 Task: Find a hotel in Tantou, China, for 6 guests from 7th to 15th July, with a price range of ₹15,000 to ₹20,000, including a washing machine and self check-in, and host language in Chinese (Simplified).
Action: Mouse moved to (402, 91)
Screenshot: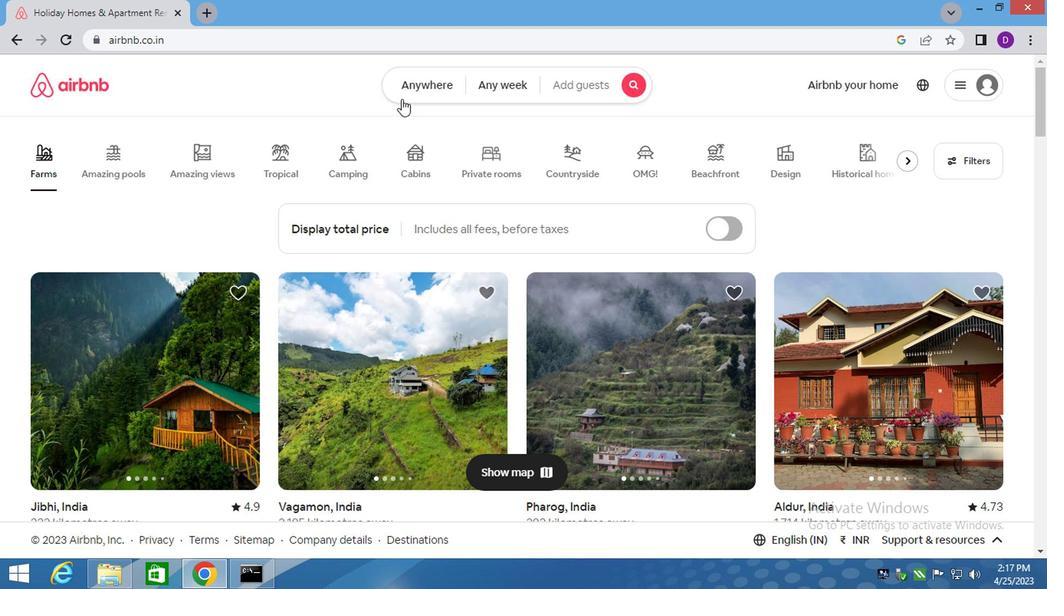 
Action: Mouse pressed left at (402, 91)
Screenshot: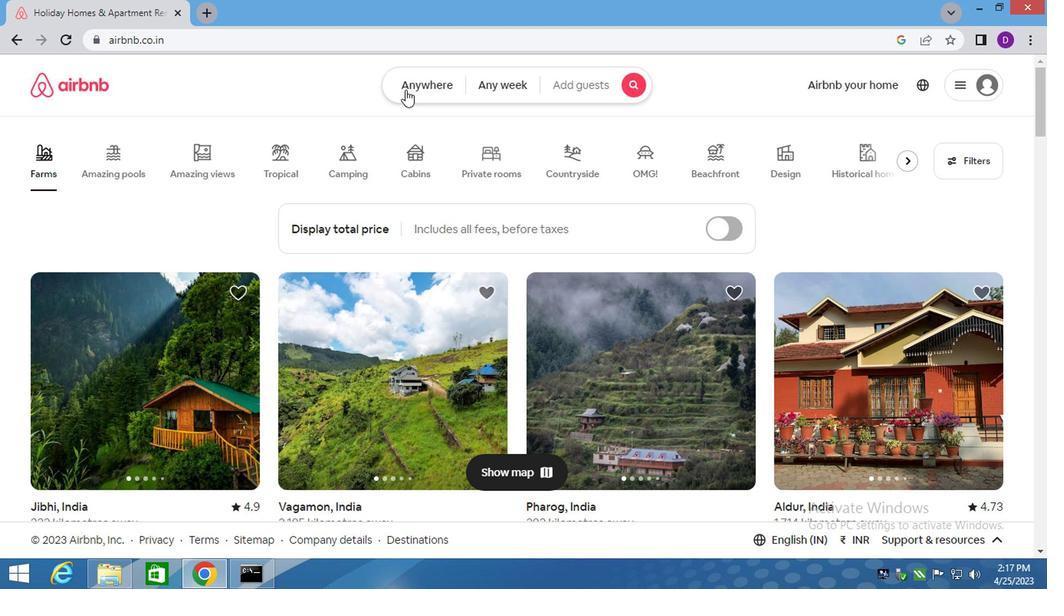 
Action: Mouse moved to (254, 150)
Screenshot: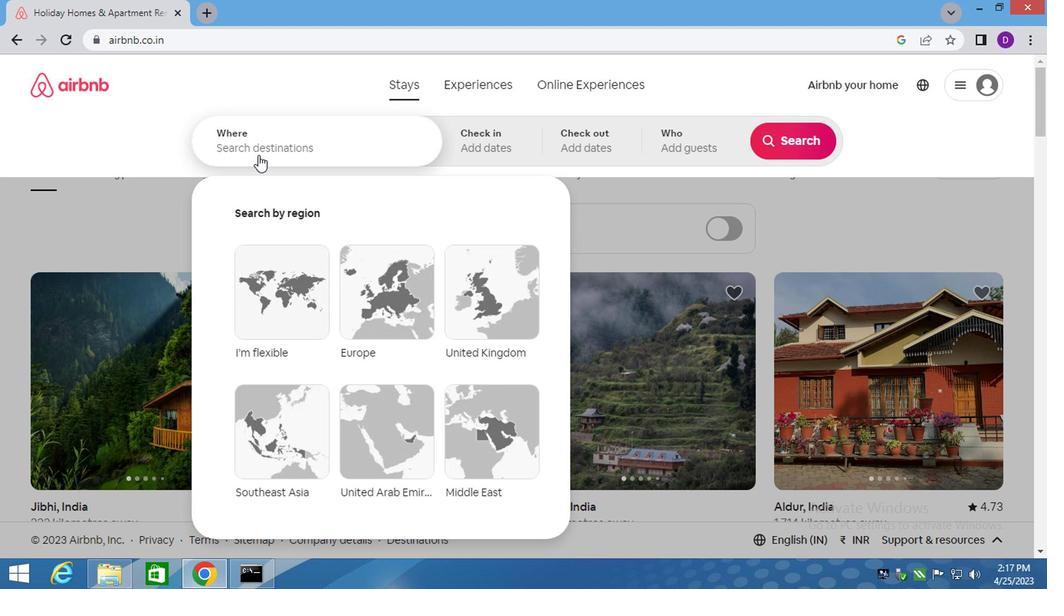 
Action: Mouse pressed left at (254, 150)
Screenshot: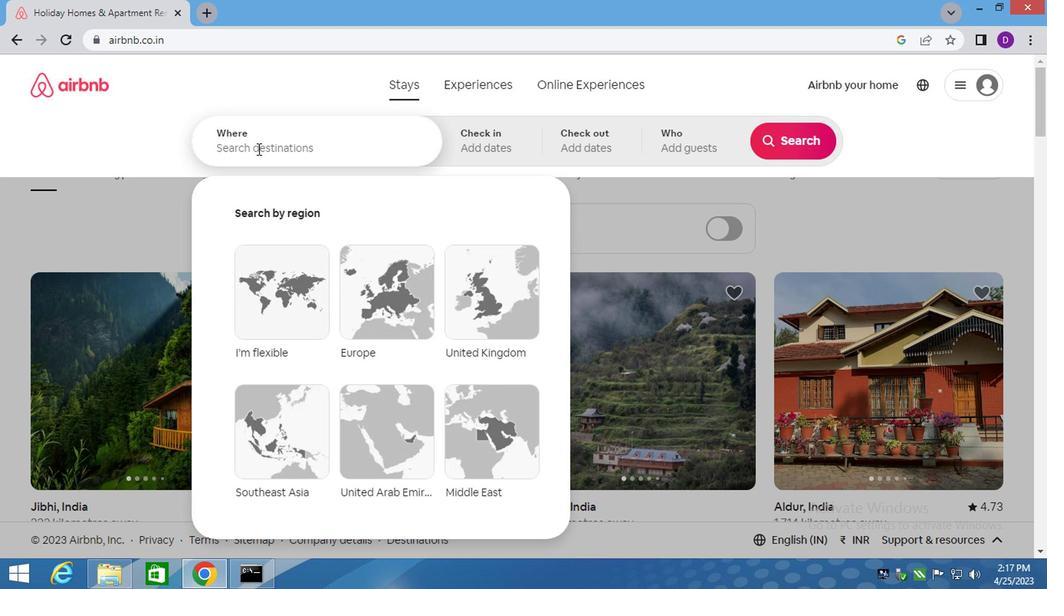 
Action: Key pressed <Key.shift>TANTOU,<Key.space><Key.shift><Key.shift><Key.shift>CHINA<Key.enter>
Screenshot: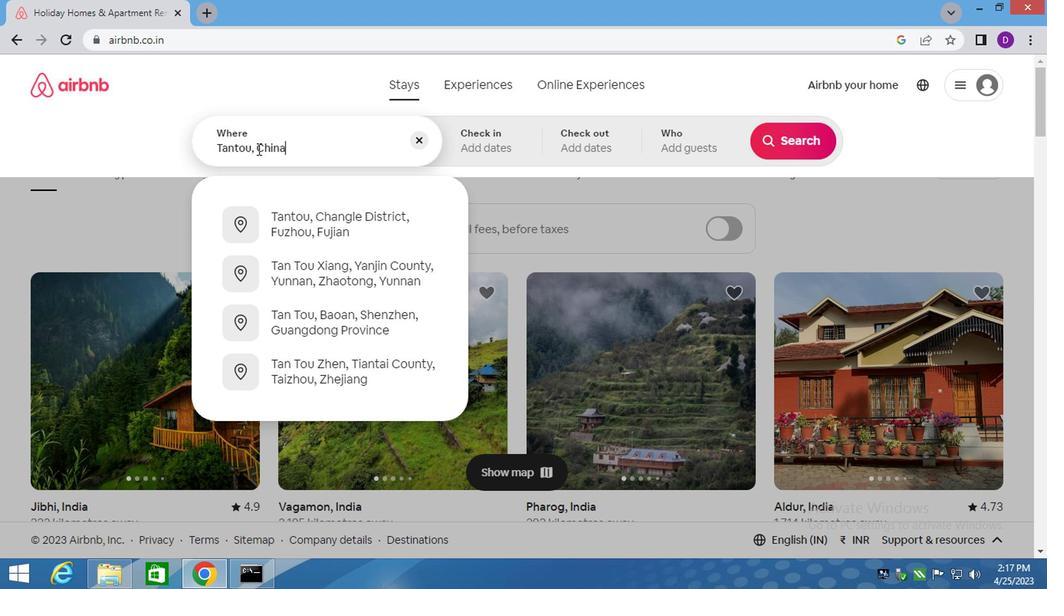 
Action: Mouse moved to (774, 265)
Screenshot: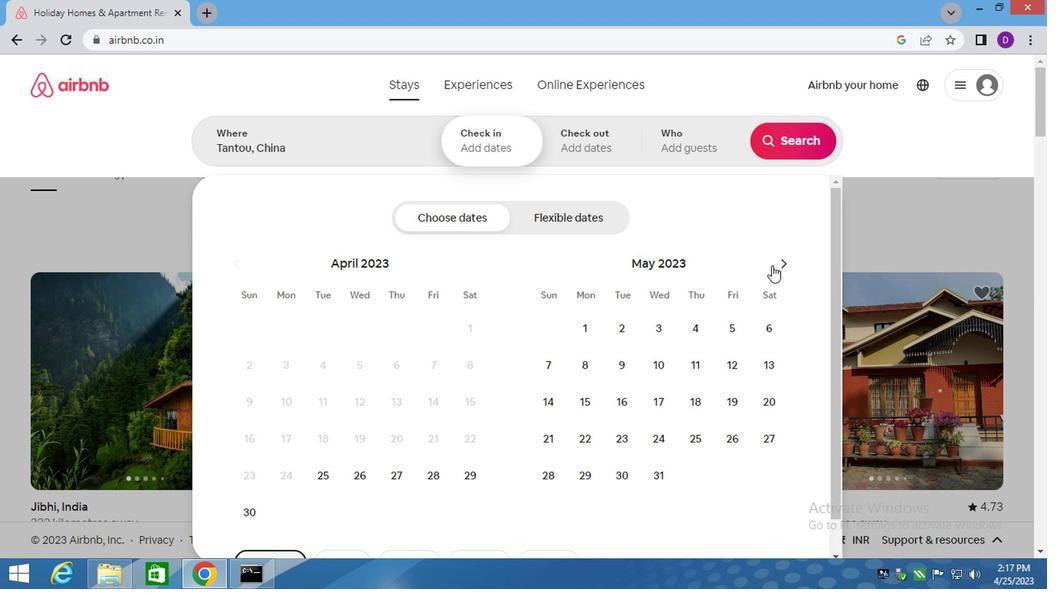 
Action: Mouse pressed left at (774, 265)
Screenshot: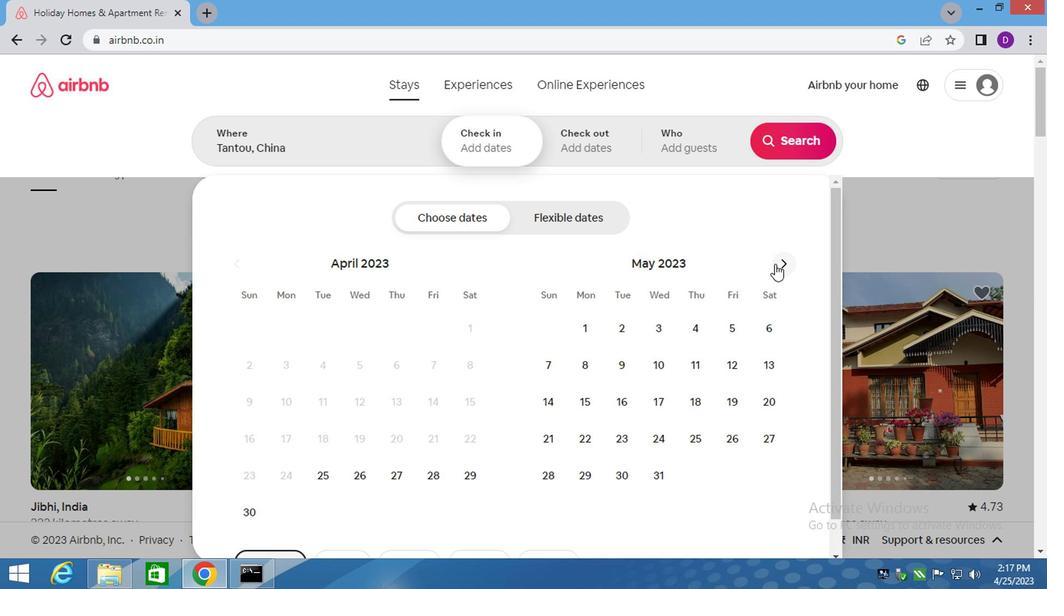 
Action: Mouse pressed left at (774, 265)
Screenshot: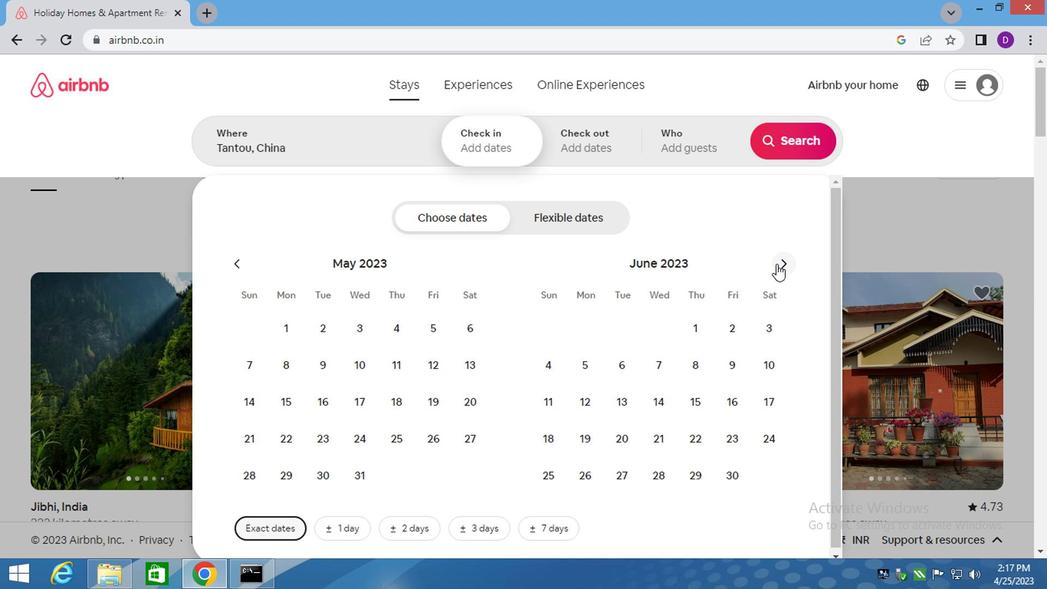 
Action: Mouse moved to (723, 364)
Screenshot: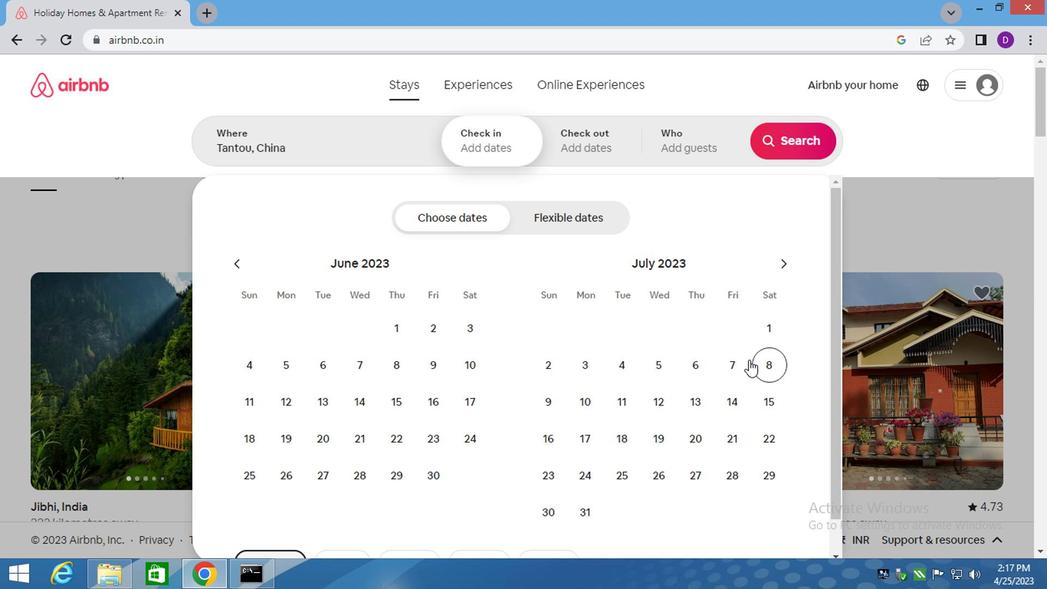 
Action: Mouse pressed left at (723, 364)
Screenshot: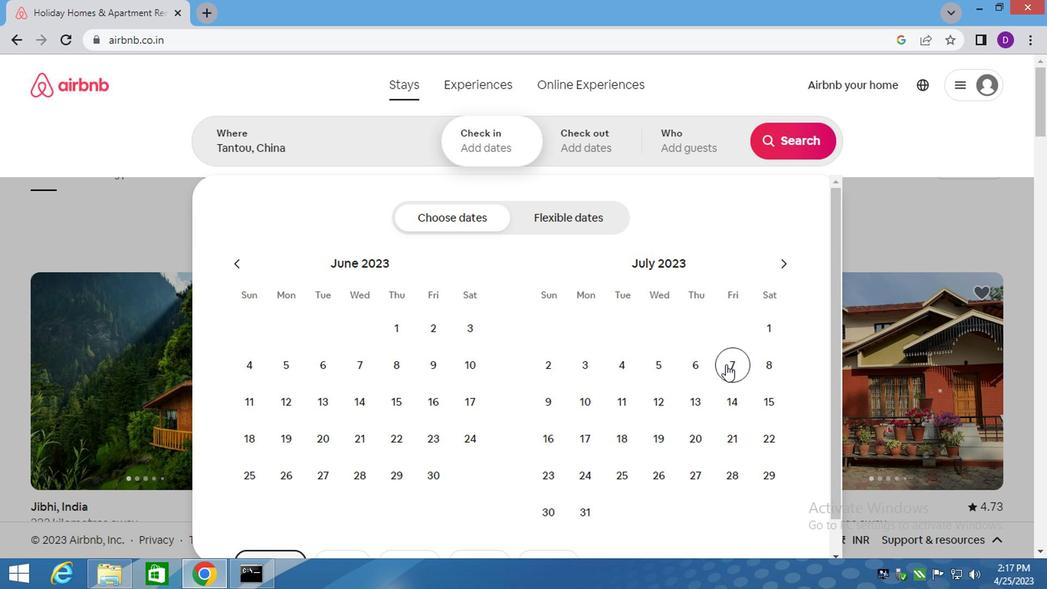 
Action: Mouse moved to (767, 402)
Screenshot: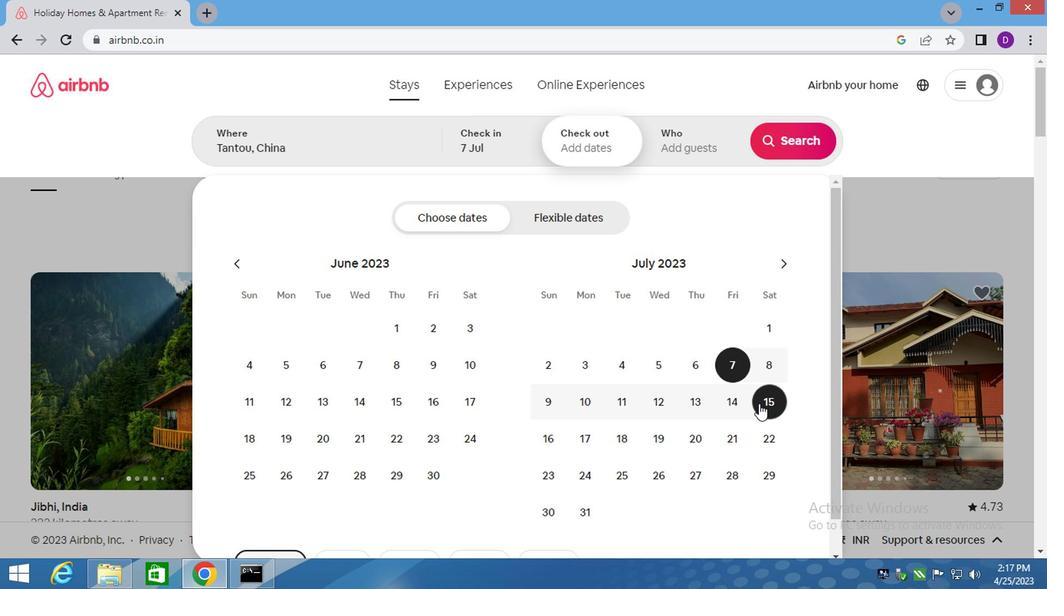 
Action: Mouse pressed left at (767, 402)
Screenshot: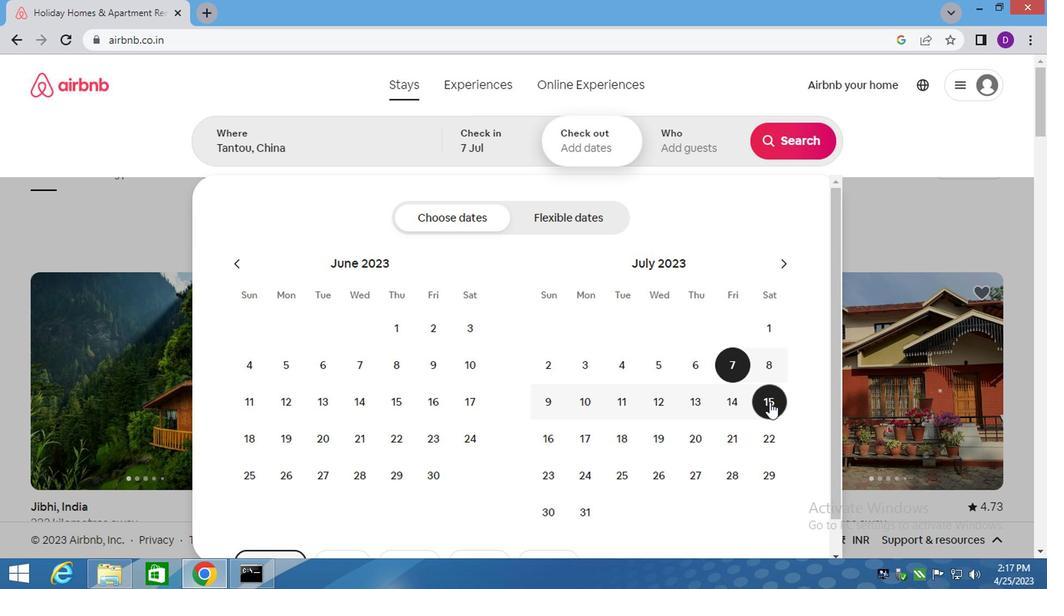 
Action: Mouse moved to (668, 141)
Screenshot: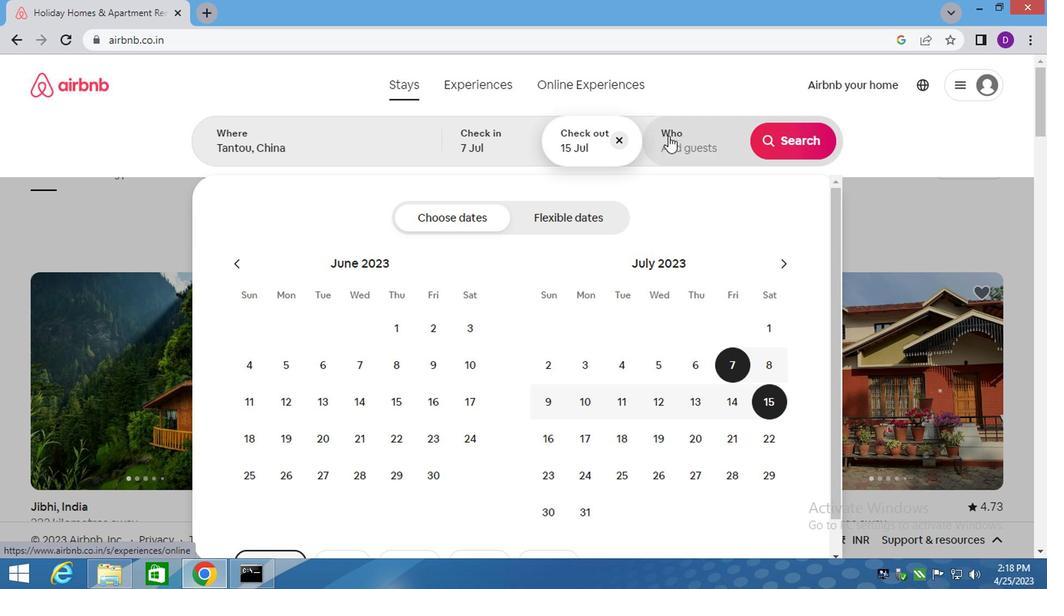 
Action: Mouse pressed left at (668, 141)
Screenshot: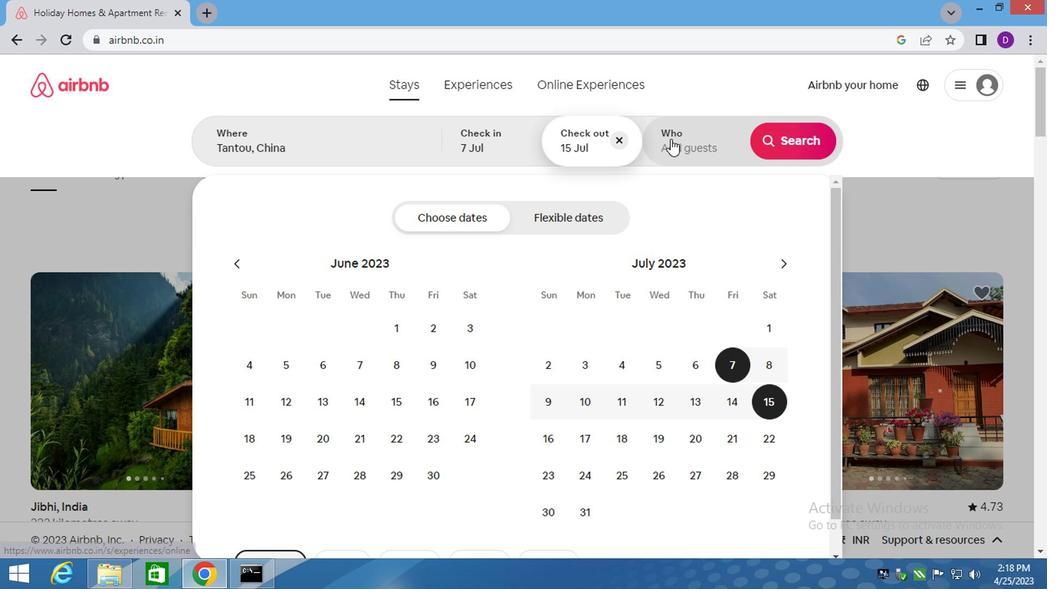 
Action: Mouse moved to (797, 224)
Screenshot: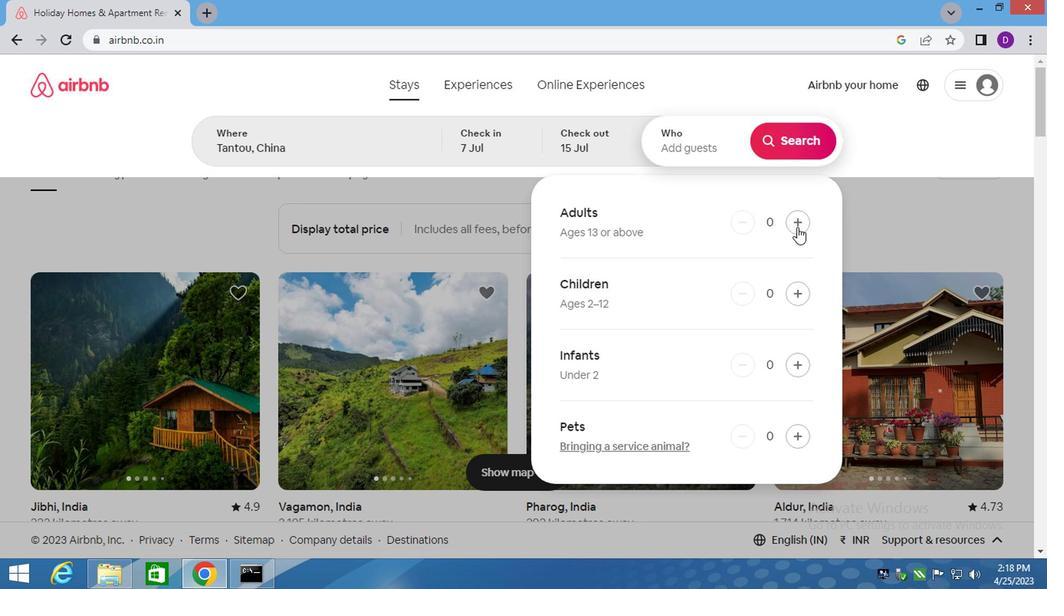 
Action: Mouse pressed left at (797, 224)
Screenshot: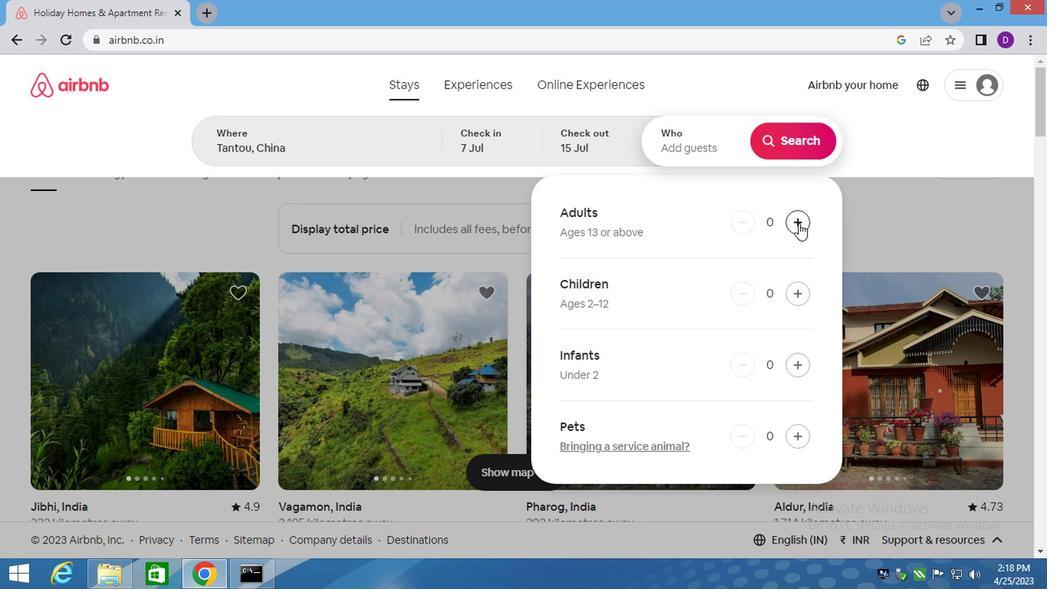 
Action: Mouse pressed left at (797, 224)
Screenshot: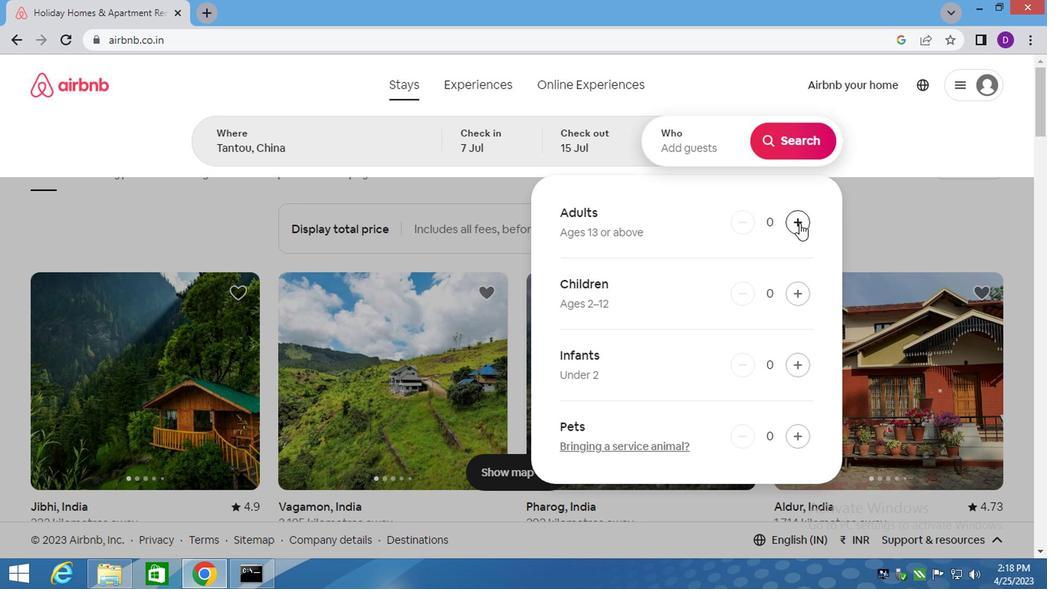 
Action: Mouse pressed left at (797, 224)
Screenshot: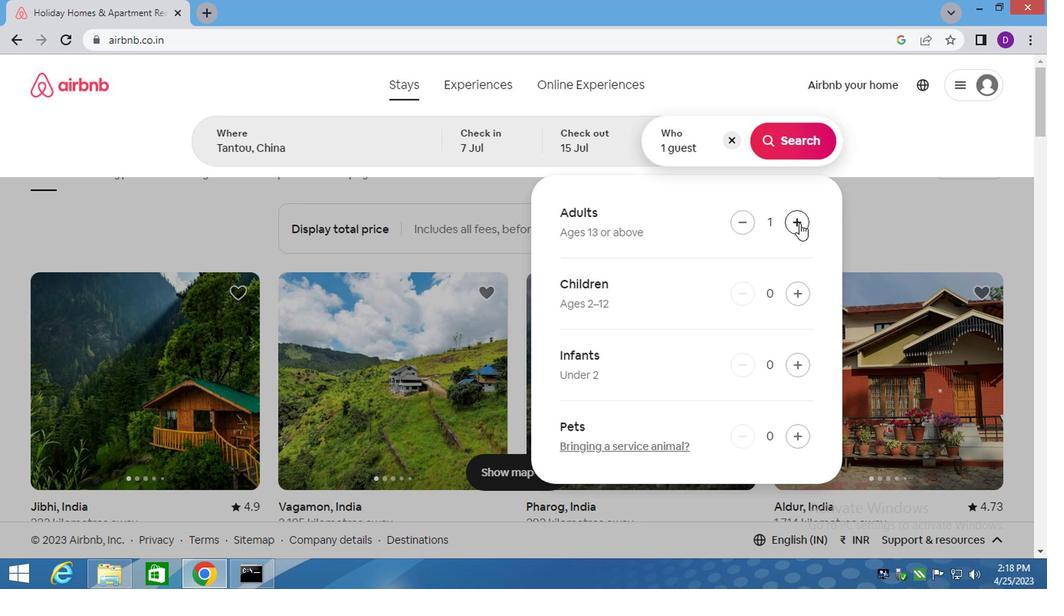 
Action: Mouse pressed left at (797, 224)
Screenshot: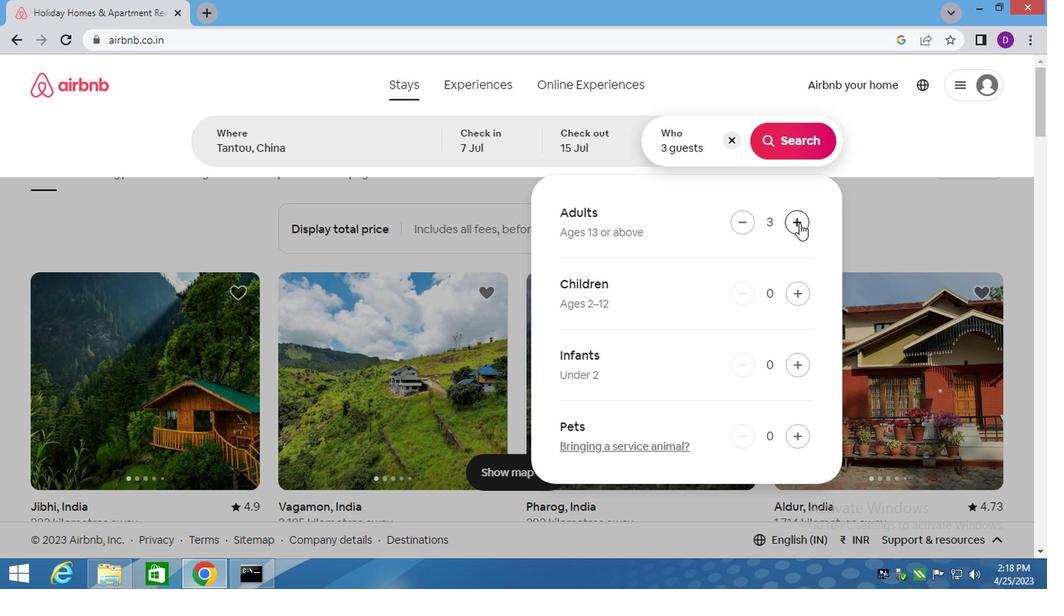 
Action: Mouse pressed left at (797, 224)
Screenshot: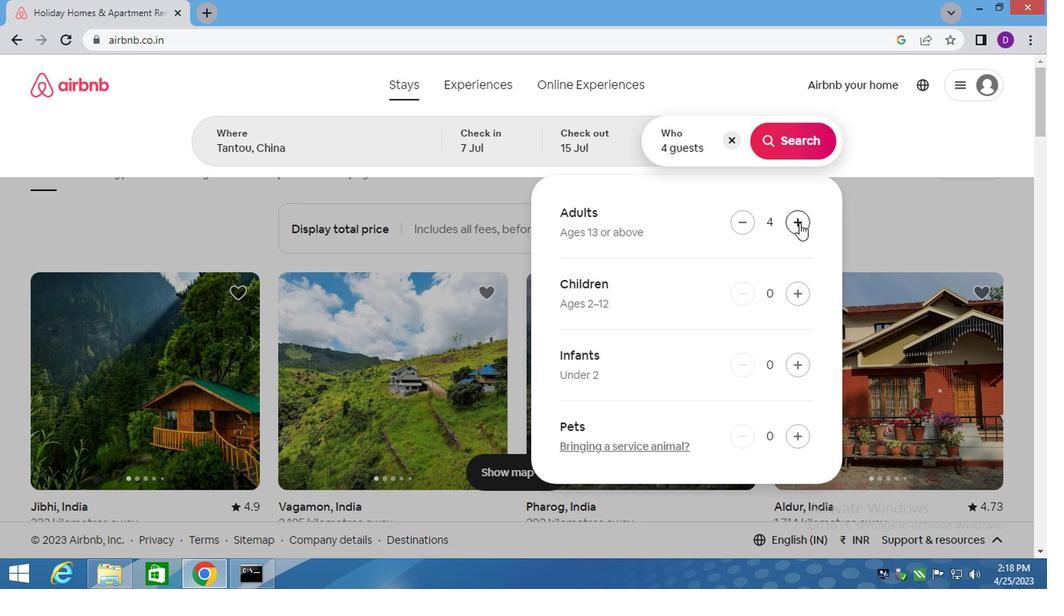 
Action: Mouse pressed left at (797, 224)
Screenshot: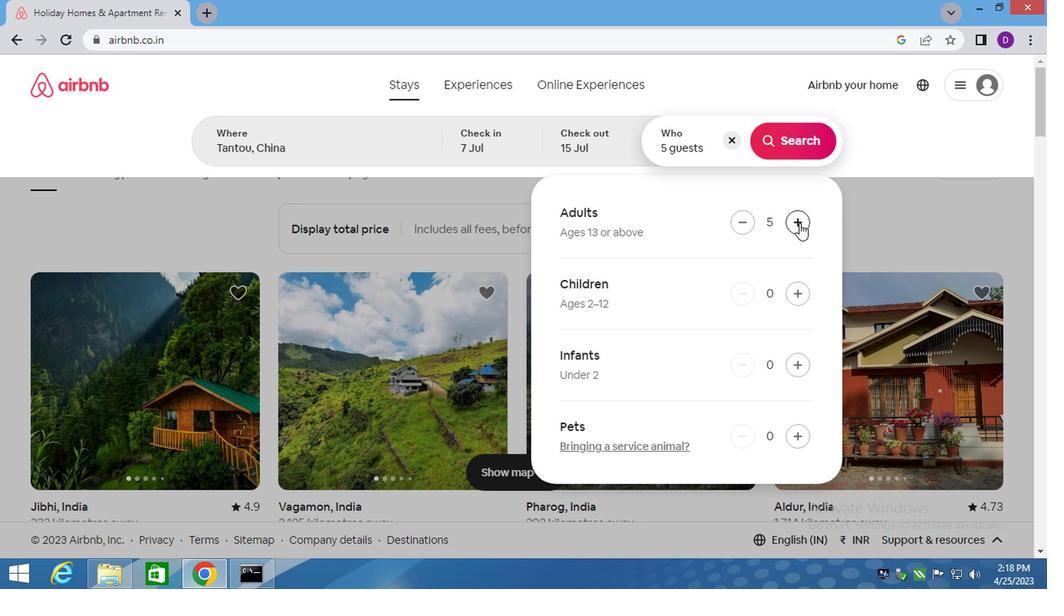 
Action: Mouse moved to (798, 127)
Screenshot: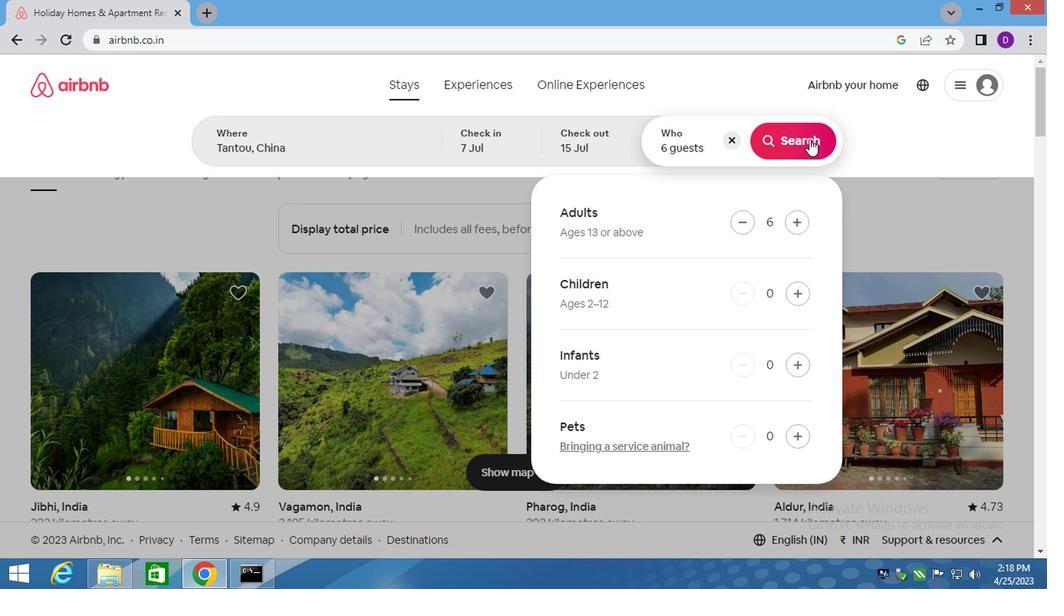
Action: Mouse pressed left at (798, 127)
Screenshot: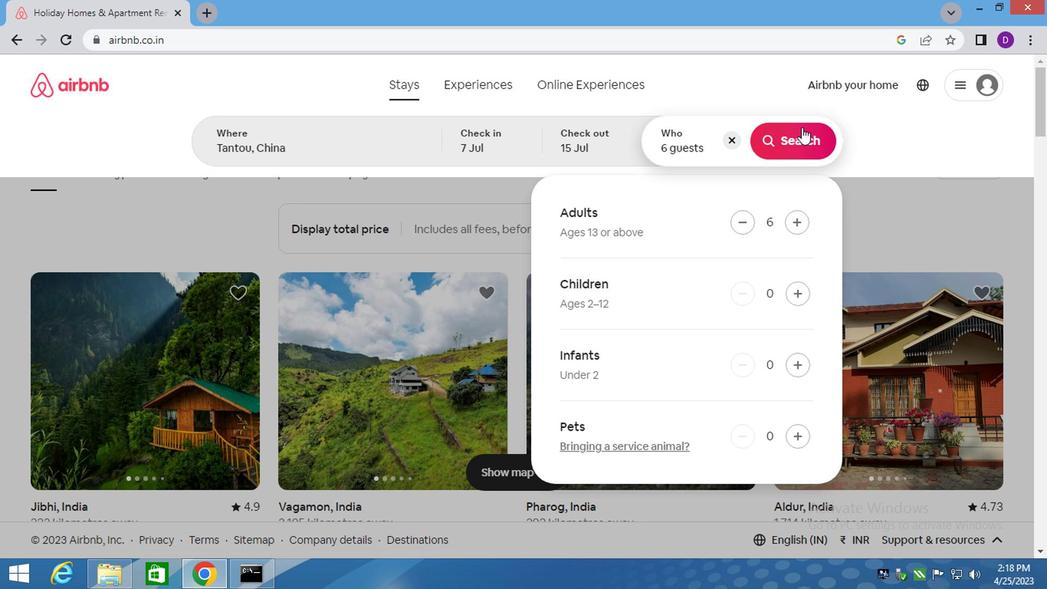 
Action: Mouse moved to (320, 337)
Screenshot: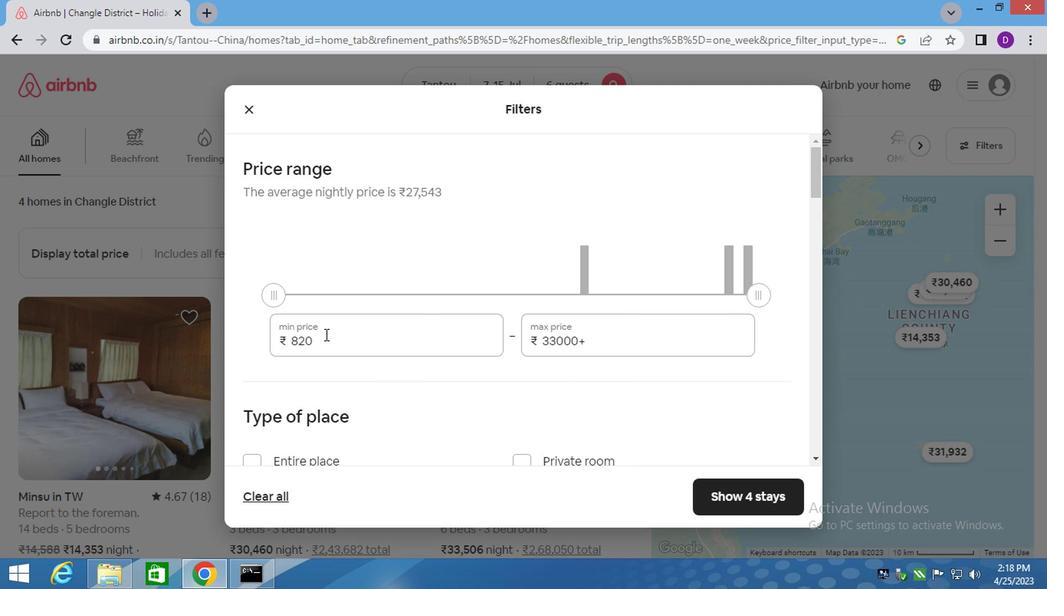 
Action: Mouse pressed left at (320, 337)
Screenshot: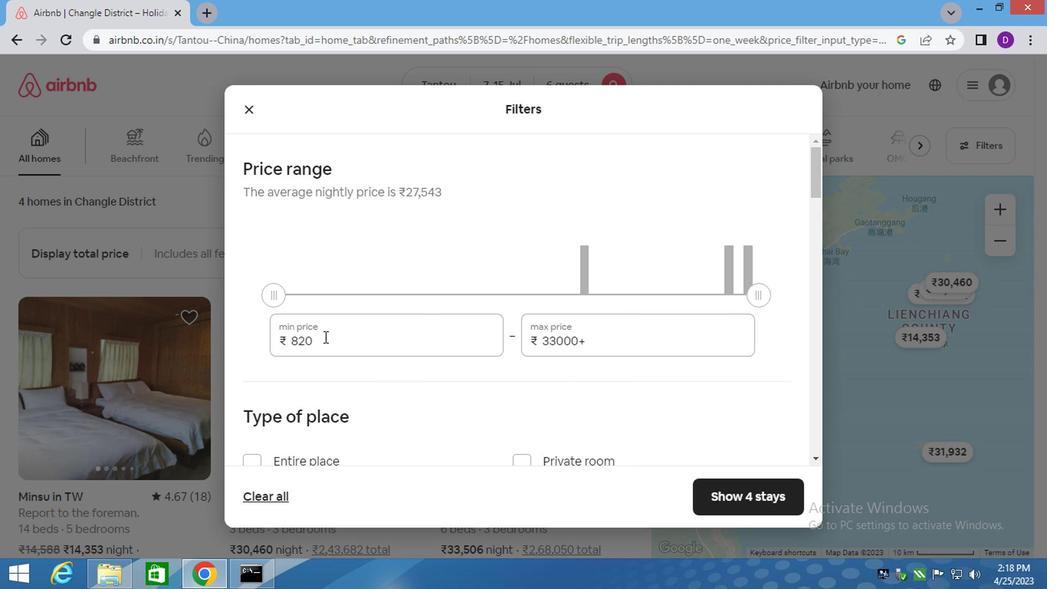 
Action: Mouse pressed left at (320, 337)
Screenshot: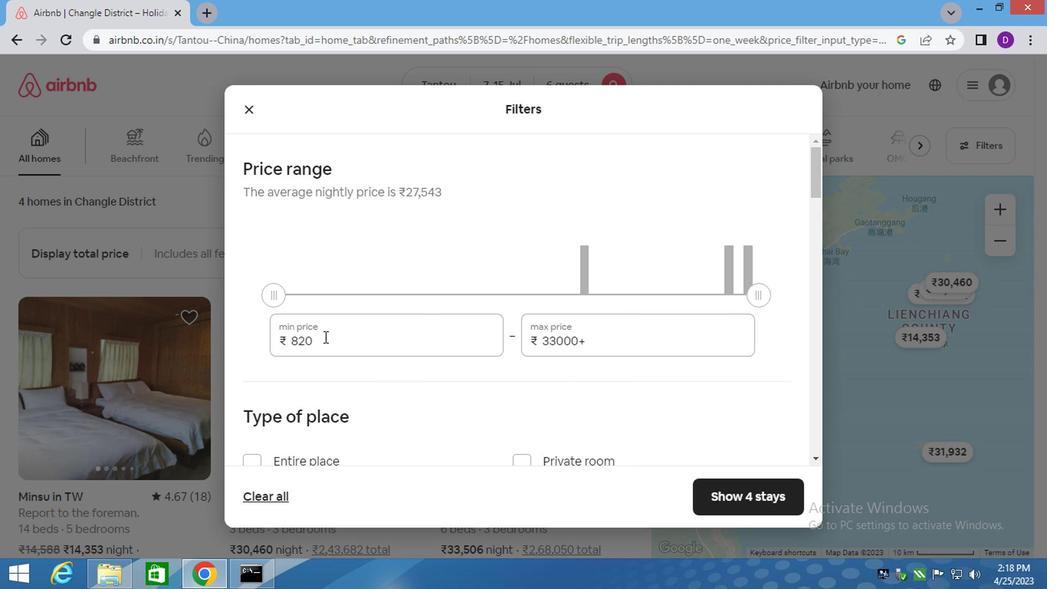 
Action: Key pressed 15000<Key.tab>20000
Screenshot: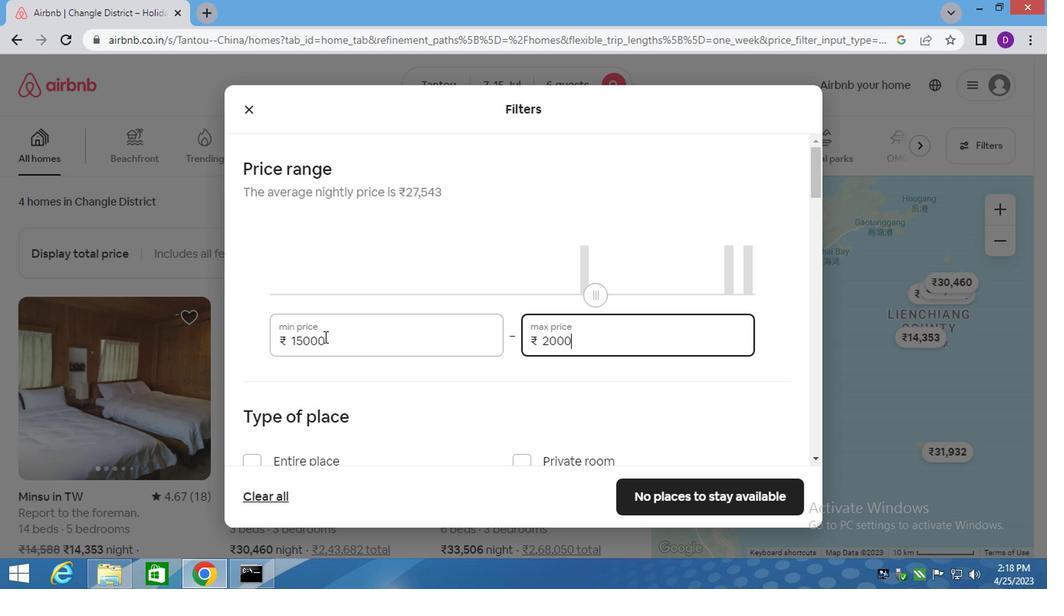 
Action: Mouse moved to (178, 421)
Screenshot: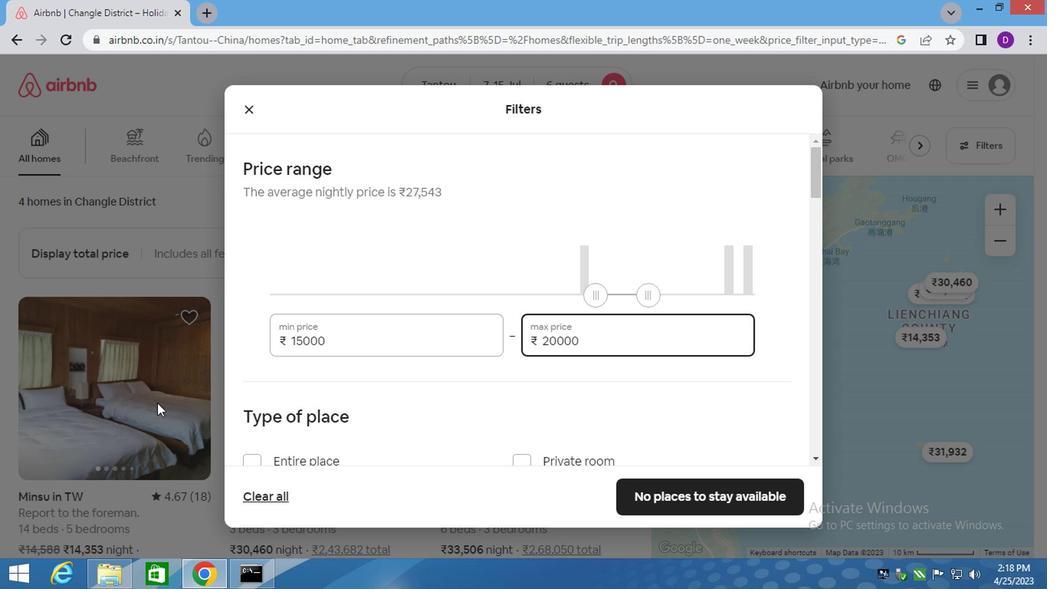 
Action: Mouse scrolled (178, 420) with delta (0, 0)
Screenshot: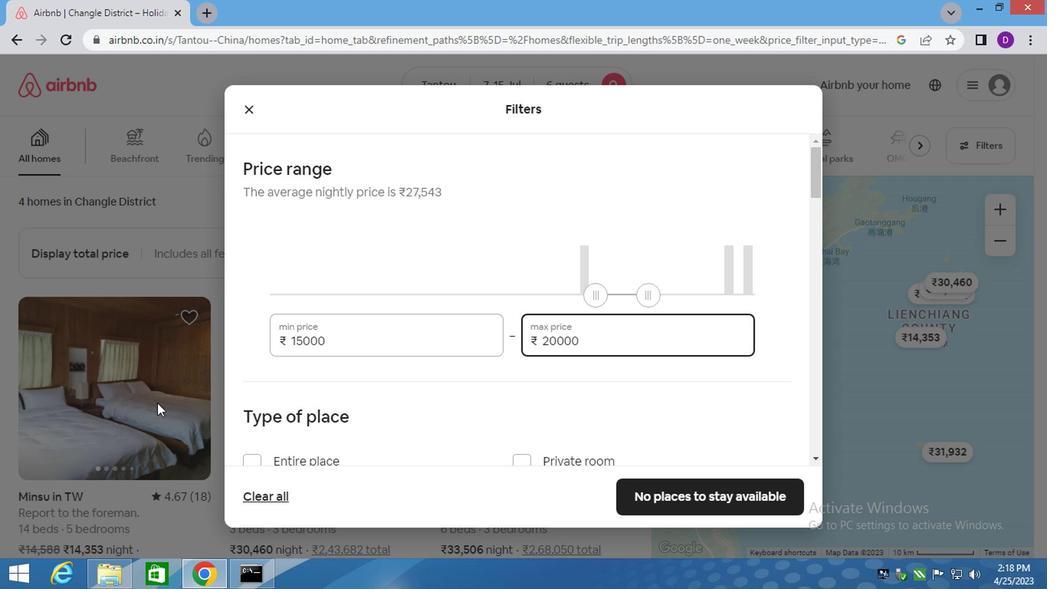 
Action: Mouse moved to (272, 394)
Screenshot: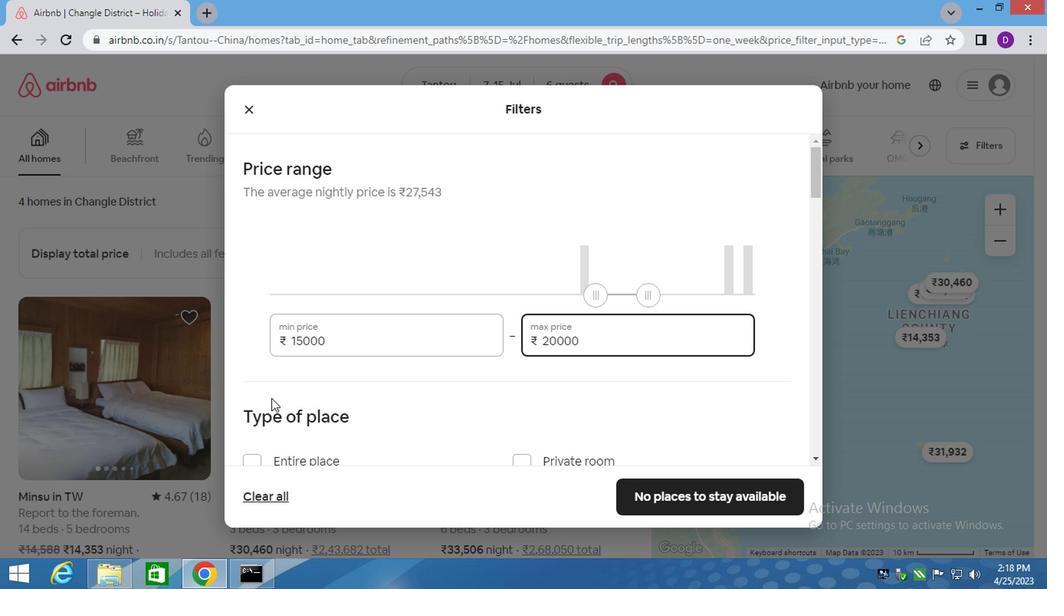 
Action: Mouse scrolled (272, 394) with delta (0, 0)
Screenshot: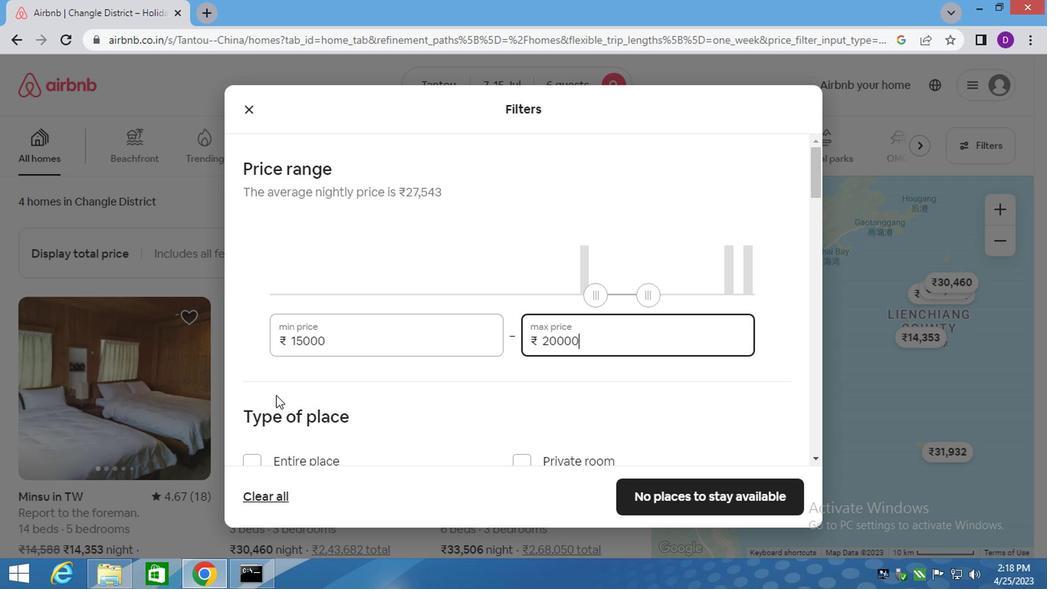 
Action: Mouse moved to (272, 396)
Screenshot: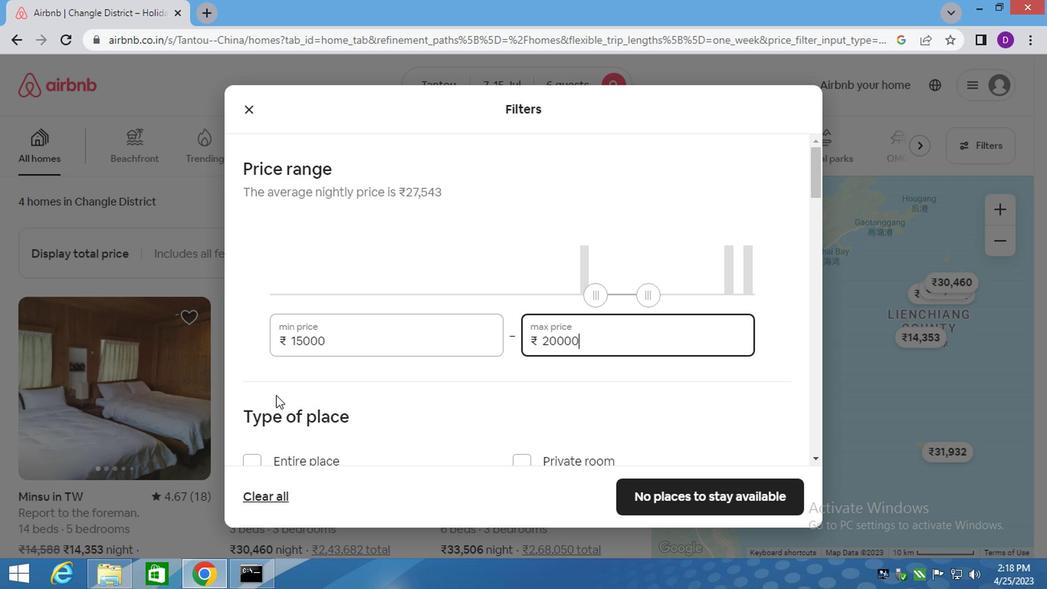 
Action: Mouse scrolled (272, 394) with delta (0, -1)
Screenshot: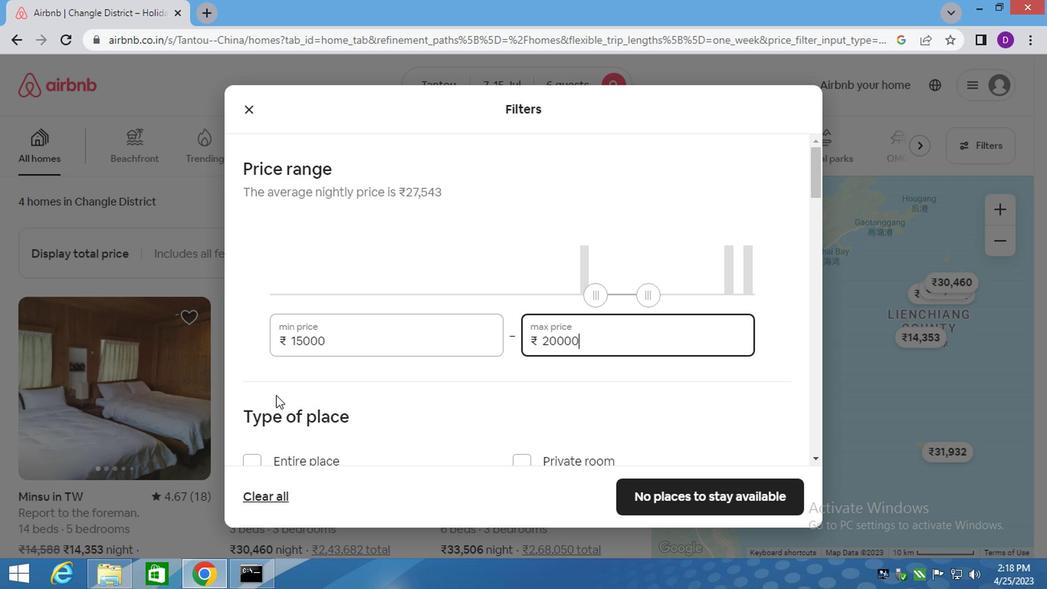 
Action: Mouse scrolled (272, 394) with delta (0, -1)
Screenshot: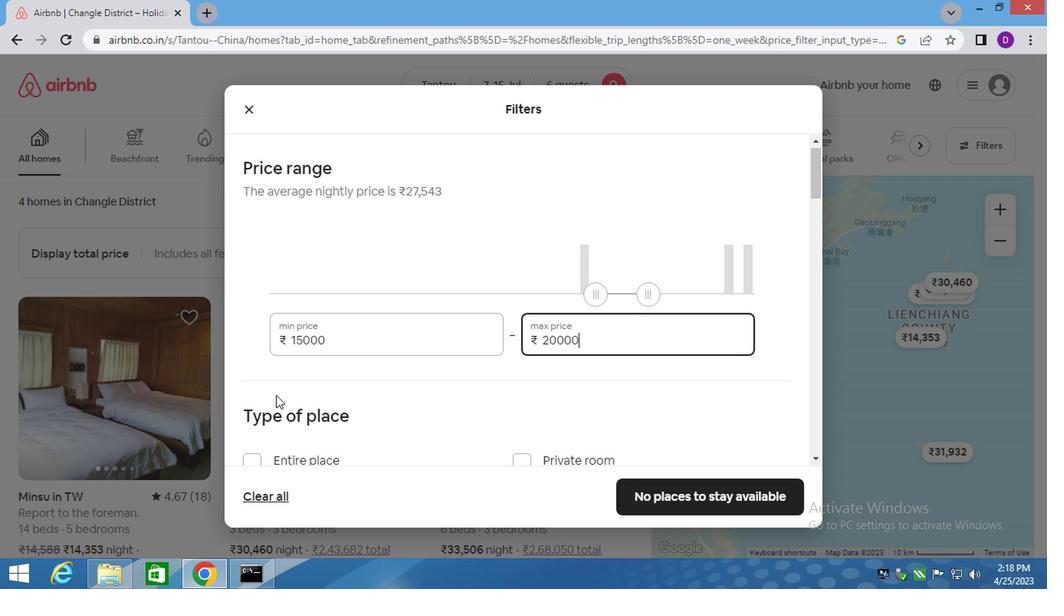 
Action: Mouse moved to (250, 235)
Screenshot: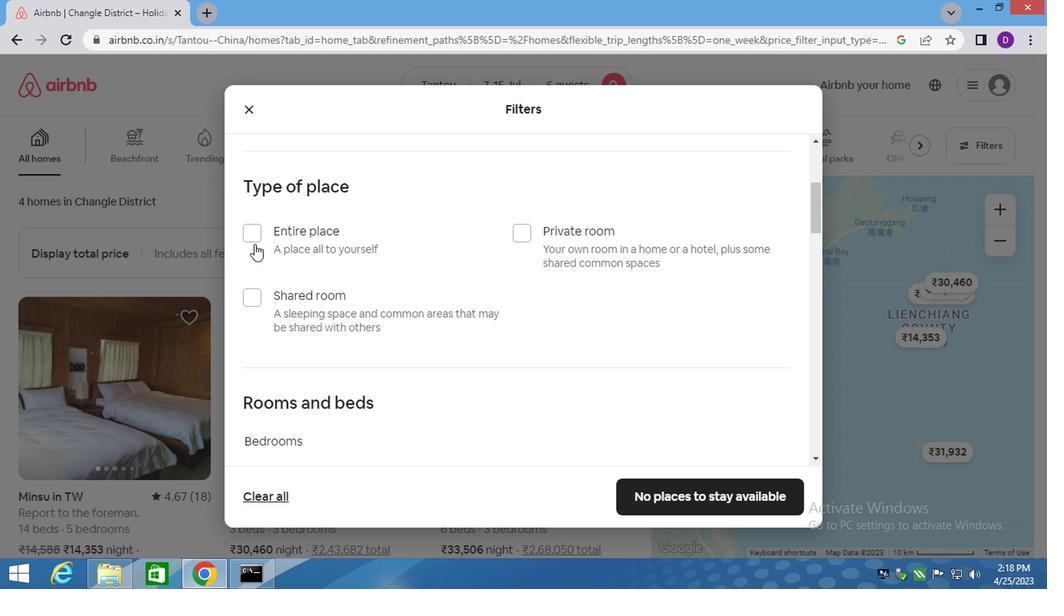 
Action: Mouse pressed left at (250, 235)
Screenshot: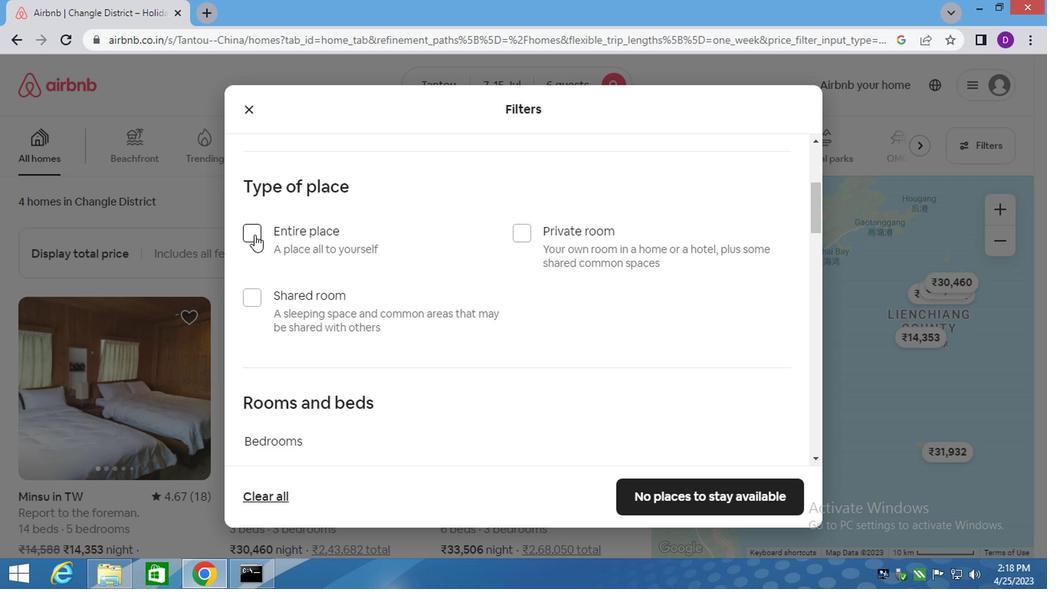 
Action: Mouse moved to (362, 285)
Screenshot: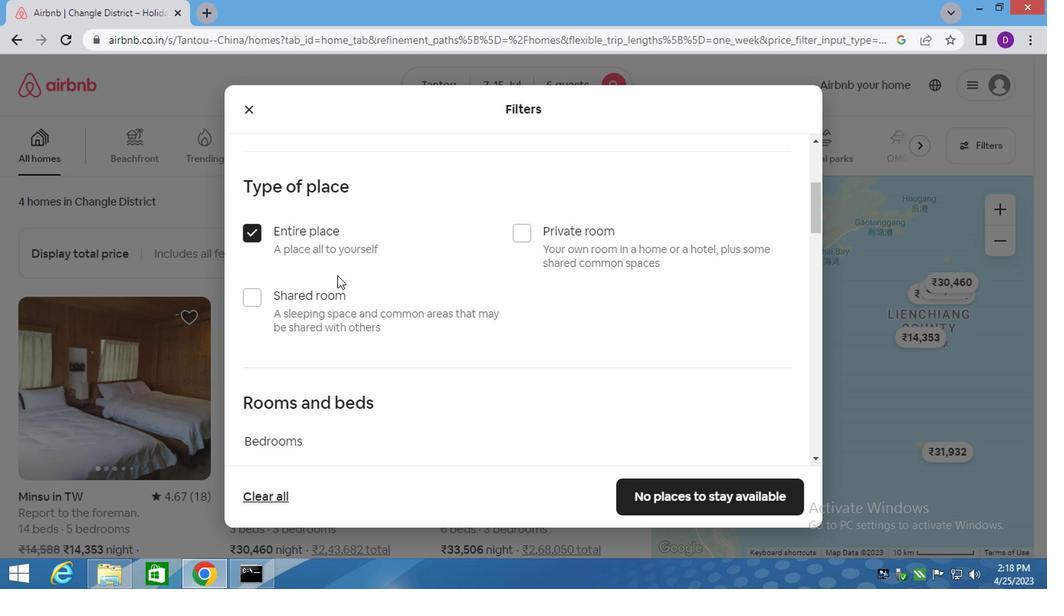 
Action: Mouse scrolled (362, 284) with delta (0, 0)
Screenshot: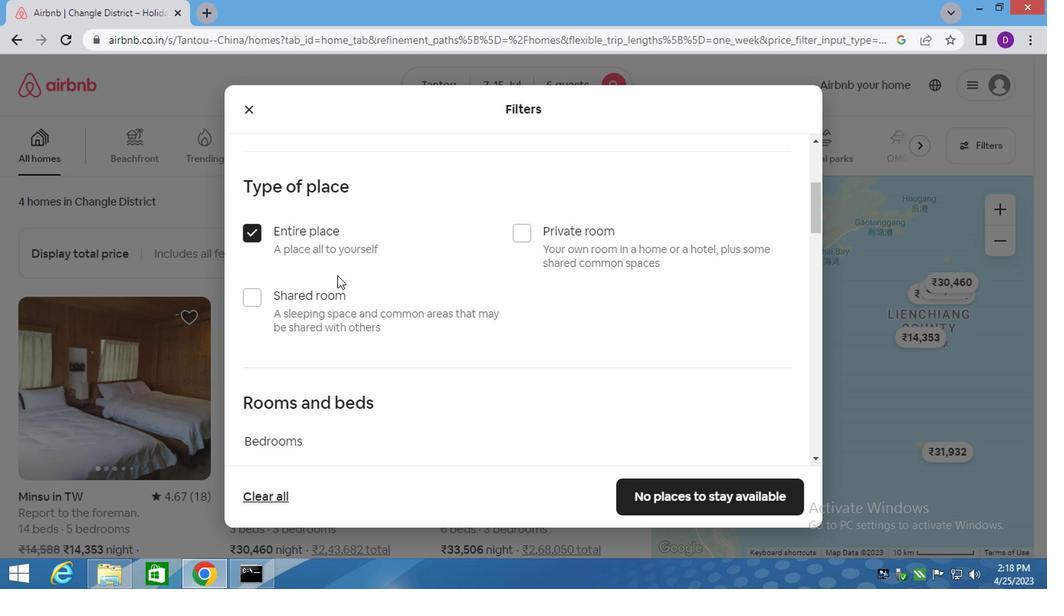 
Action: Mouse moved to (362, 295)
Screenshot: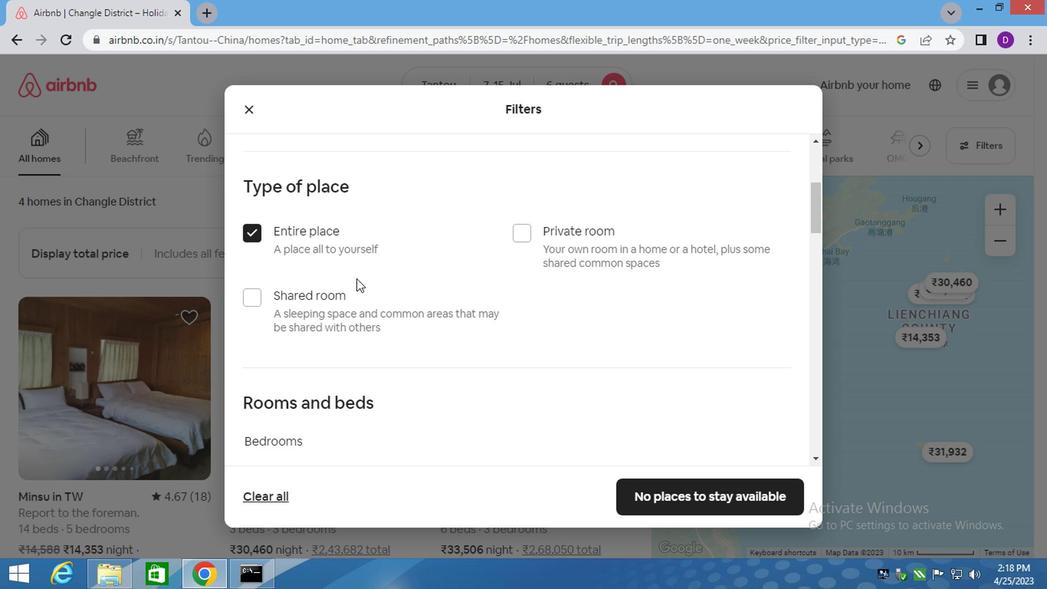 
Action: Mouse scrolled (362, 294) with delta (0, 0)
Screenshot: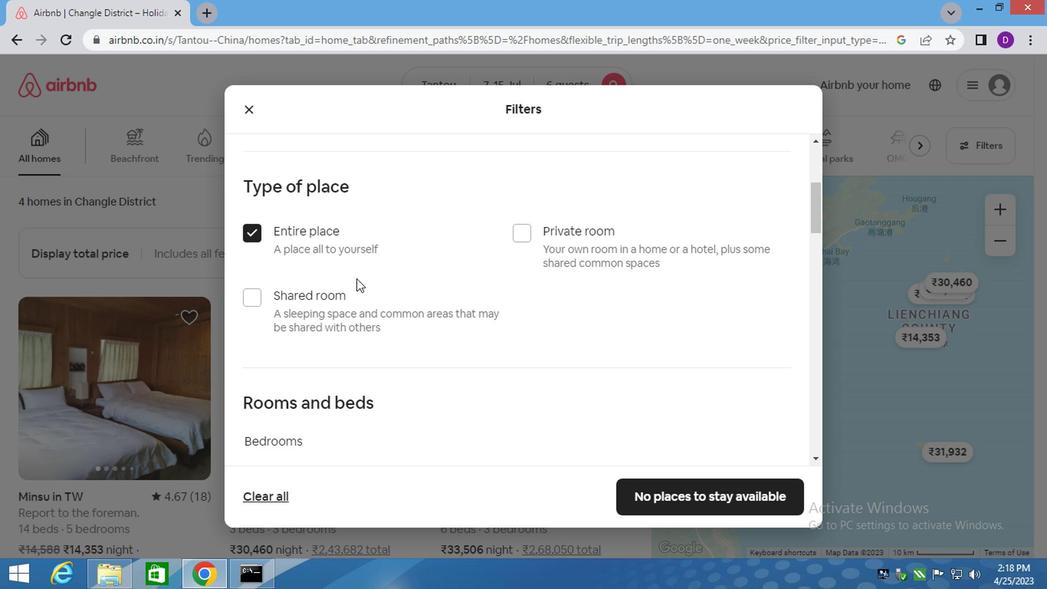 
Action: Mouse moved to (363, 302)
Screenshot: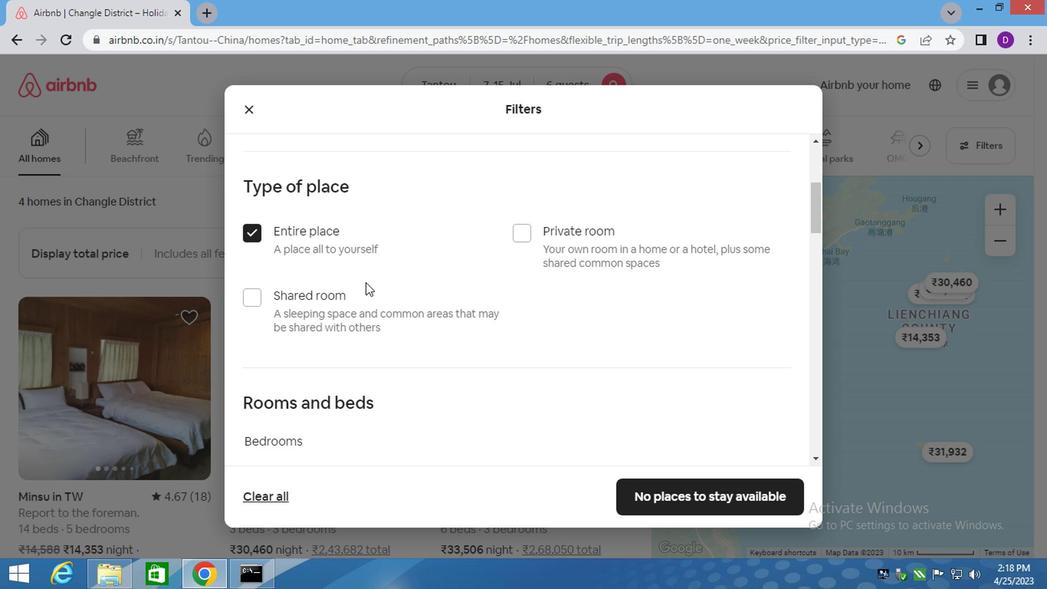 
Action: Mouse scrolled (363, 302) with delta (0, 0)
Screenshot: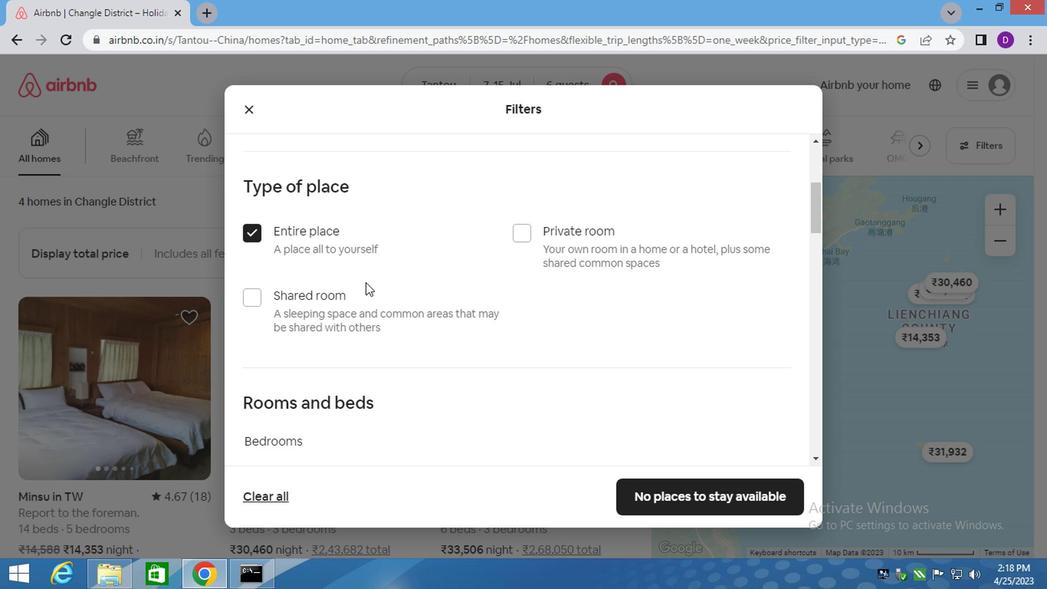 
Action: Mouse moved to (442, 252)
Screenshot: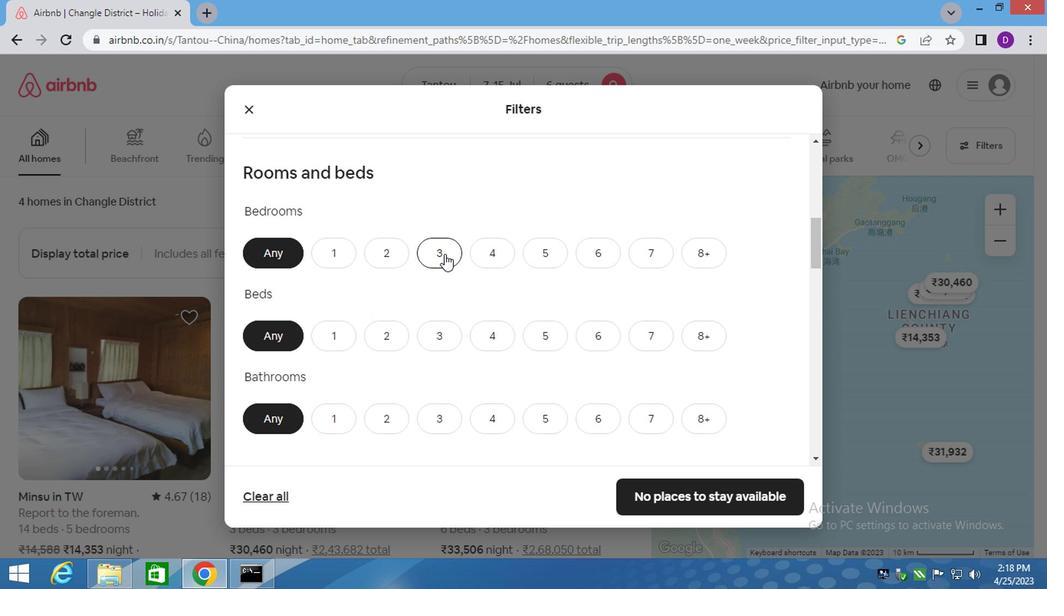 
Action: Mouse pressed left at (442, 252)
Screenshot: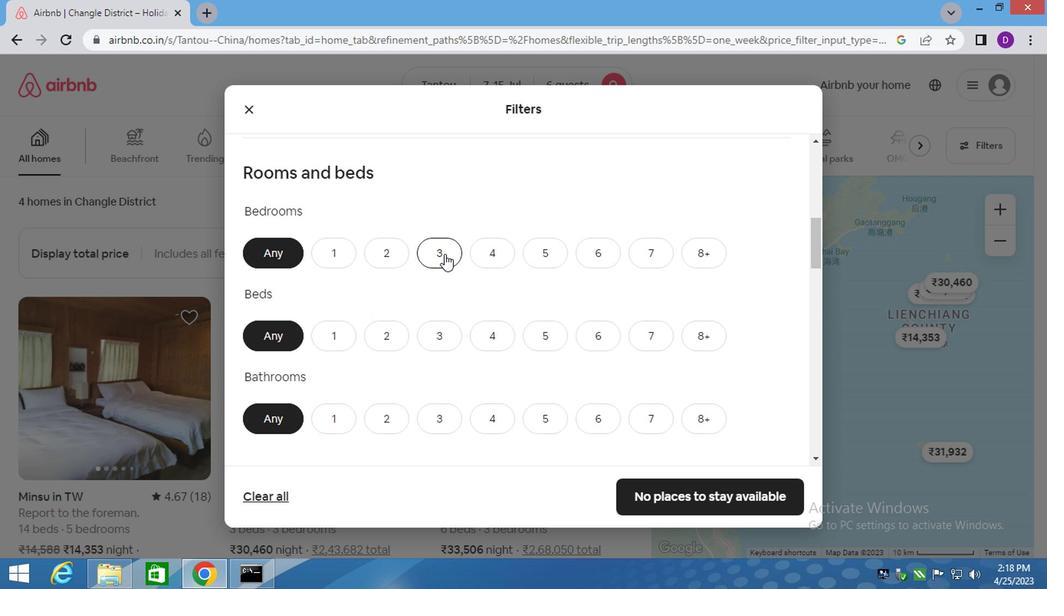 
Action: Mouse moved to (429, 330)
Screenshot: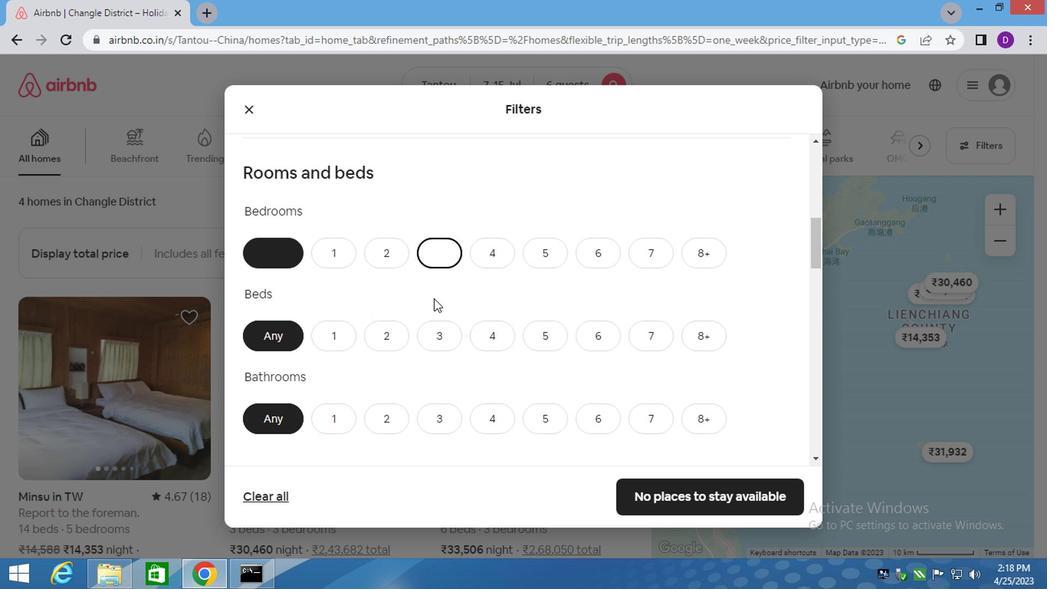 
Action: Mouse pressed left at (429, 330)
Screenshot: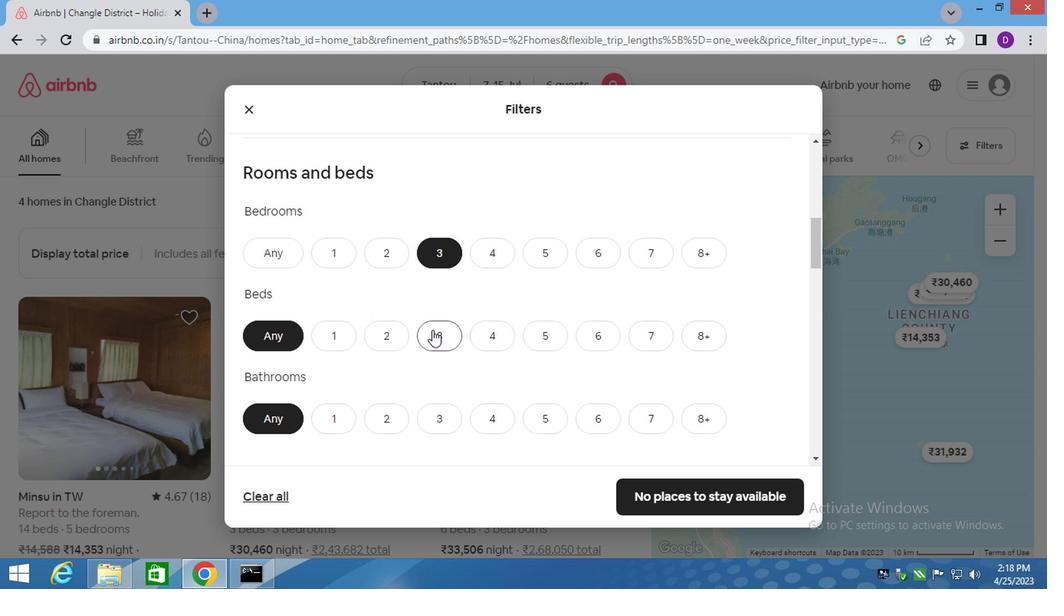 
Action: Mouse moved to (444, 423)
Screenshot: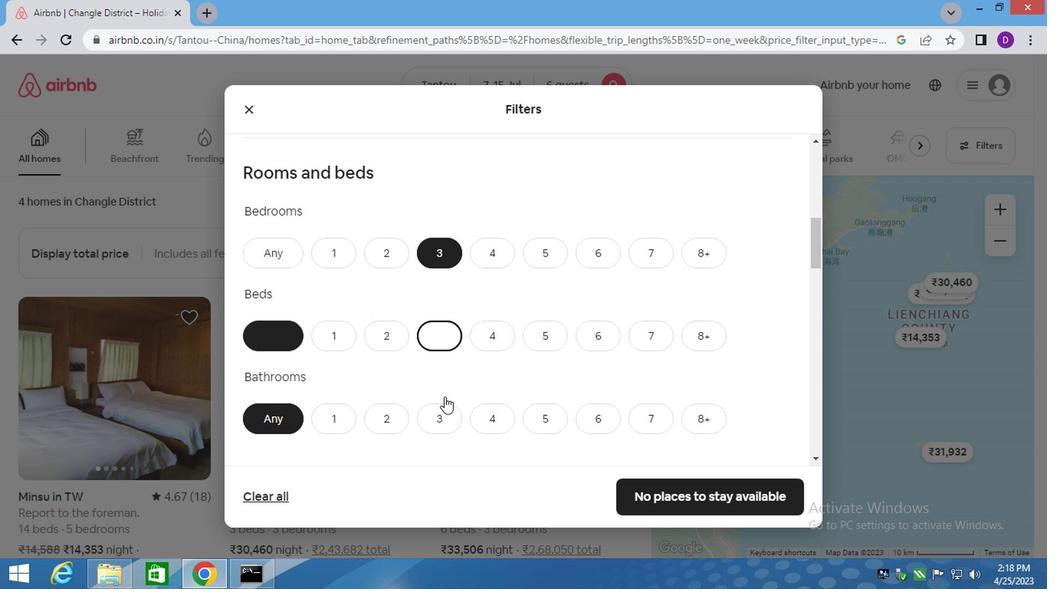 
Action: Mouse pressed left at (444, 423)
Screenshot: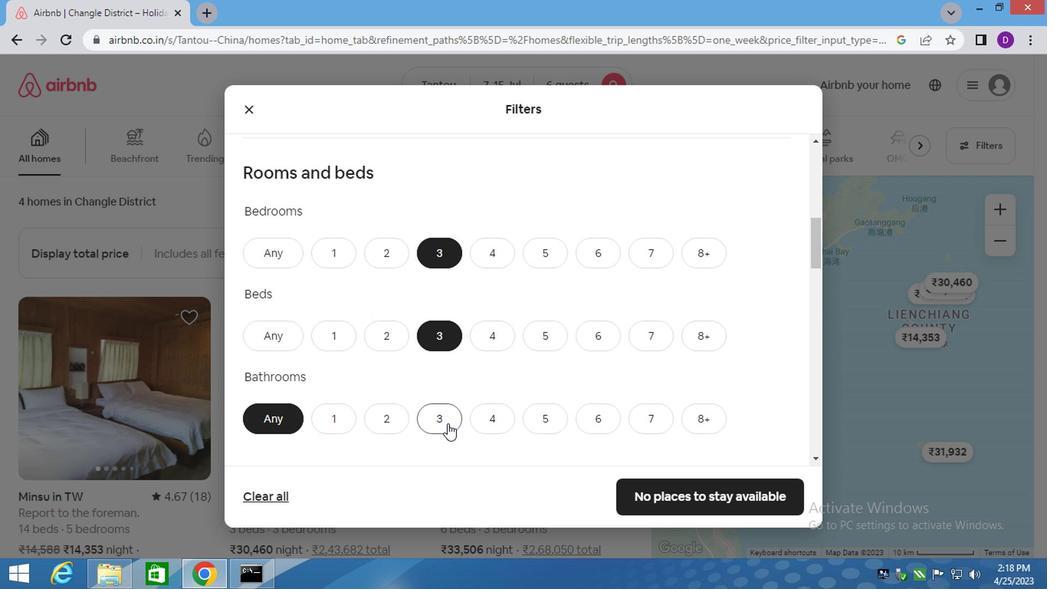 
Action: Mouse moved to (444, 374)
Screenshot: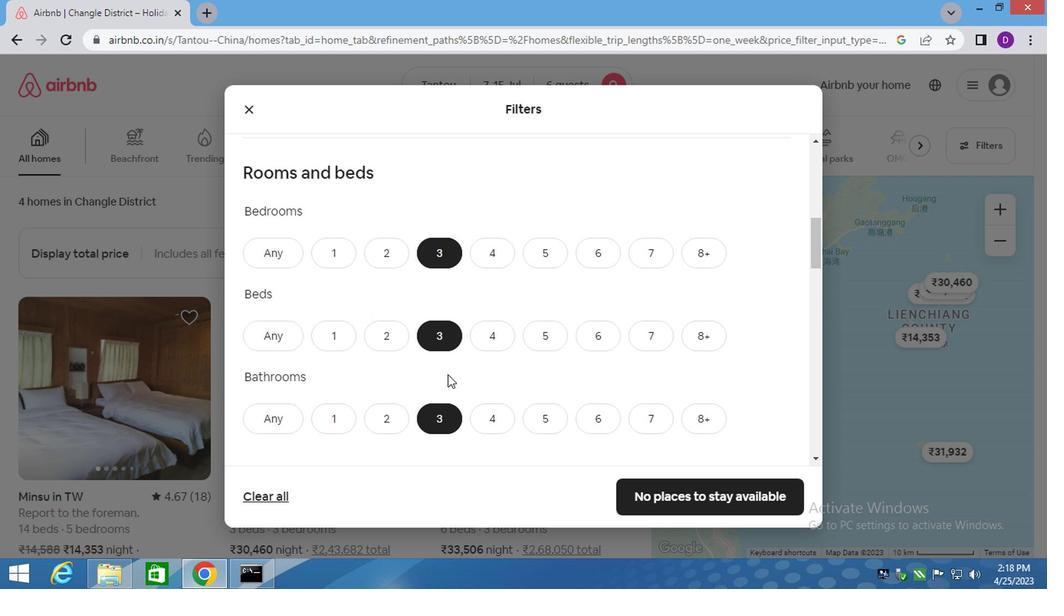 
Action: Mouse scrolled (444, 373) with delta (0, -1)
Screenshot: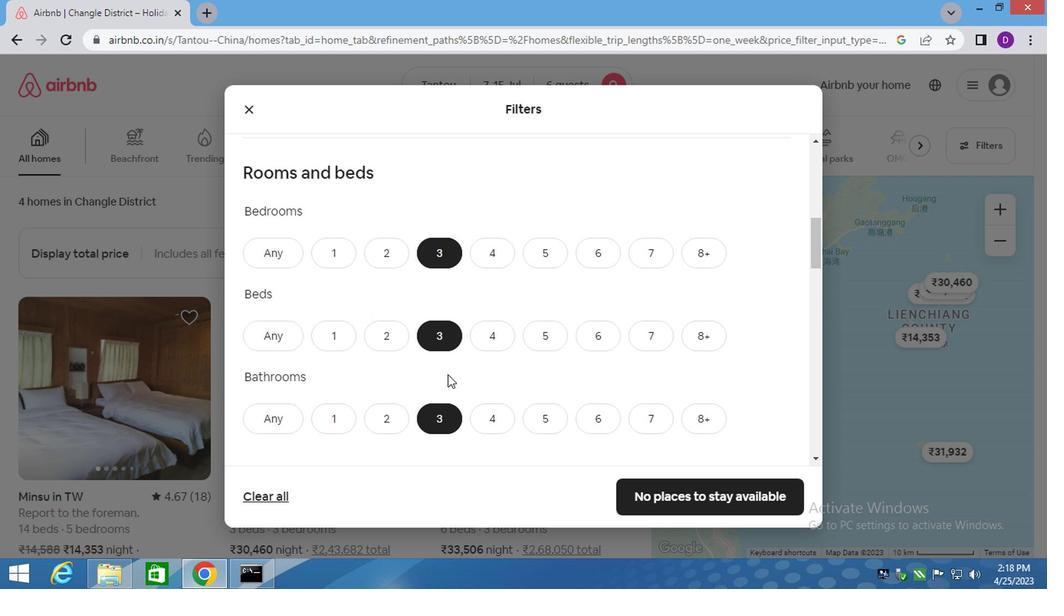 
Action: Mouse moved to (445, 374)
Screenshot: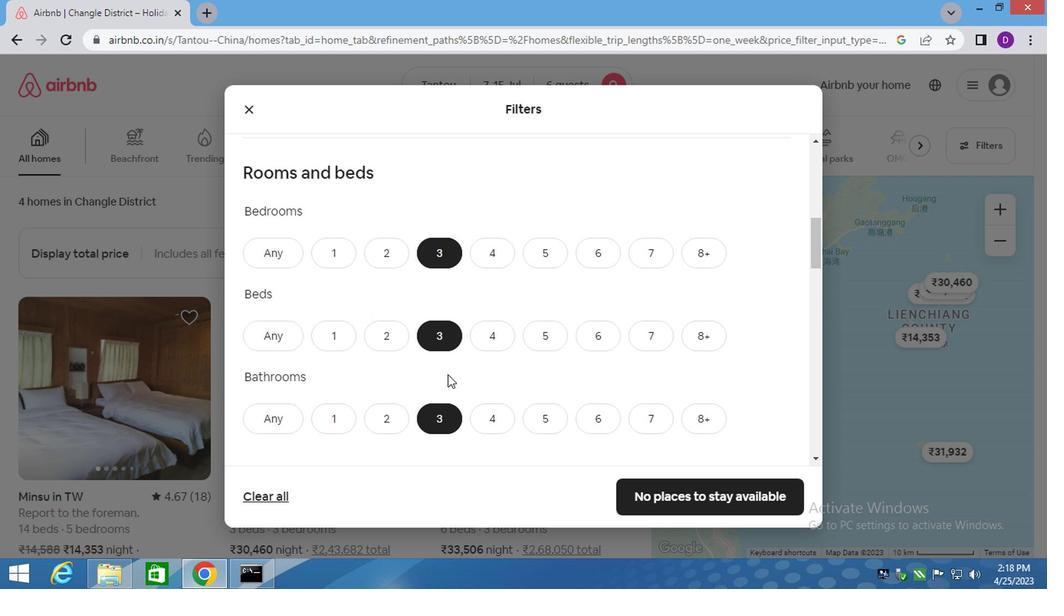 
Action: Mouse scrolled (445, 373) with delta (0, -1)
Screenshot: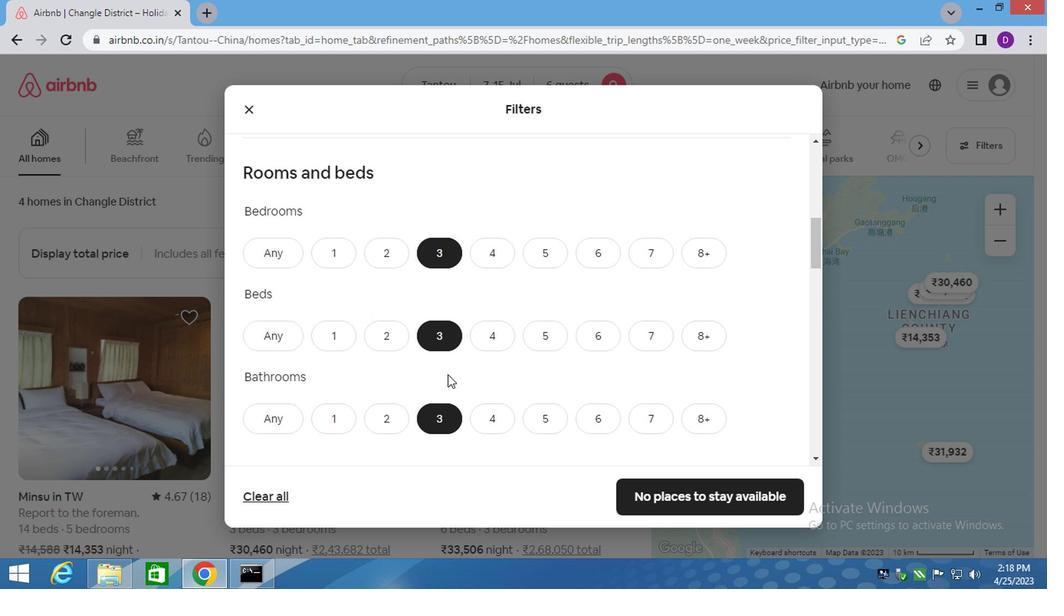 
Action: Mouse moved to (406, 359)
Screenshot: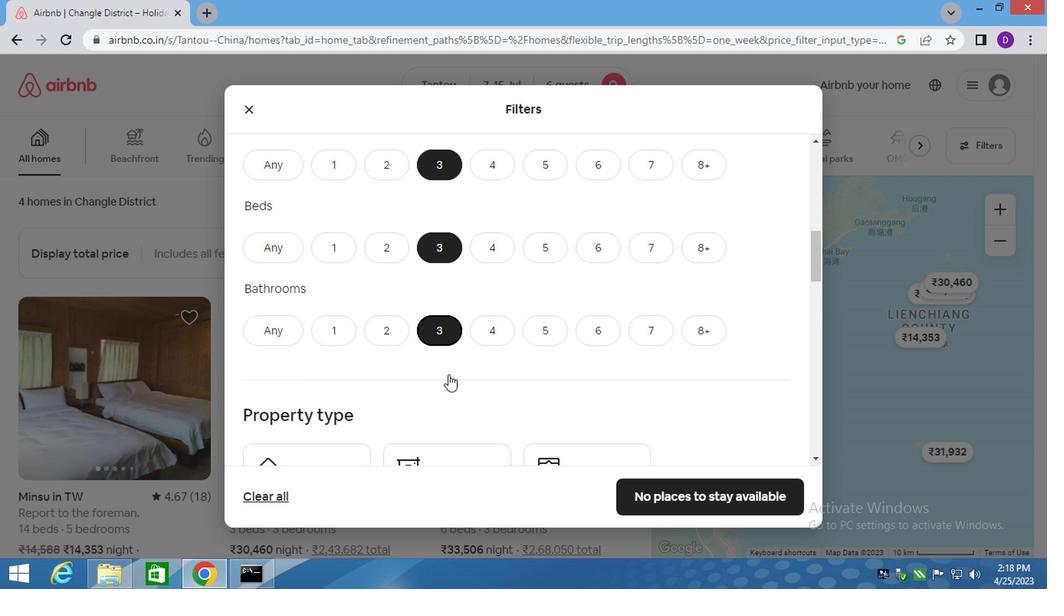 
Action: Mouse scrolled (406, 358) with delta (0, -1)
Screenshot: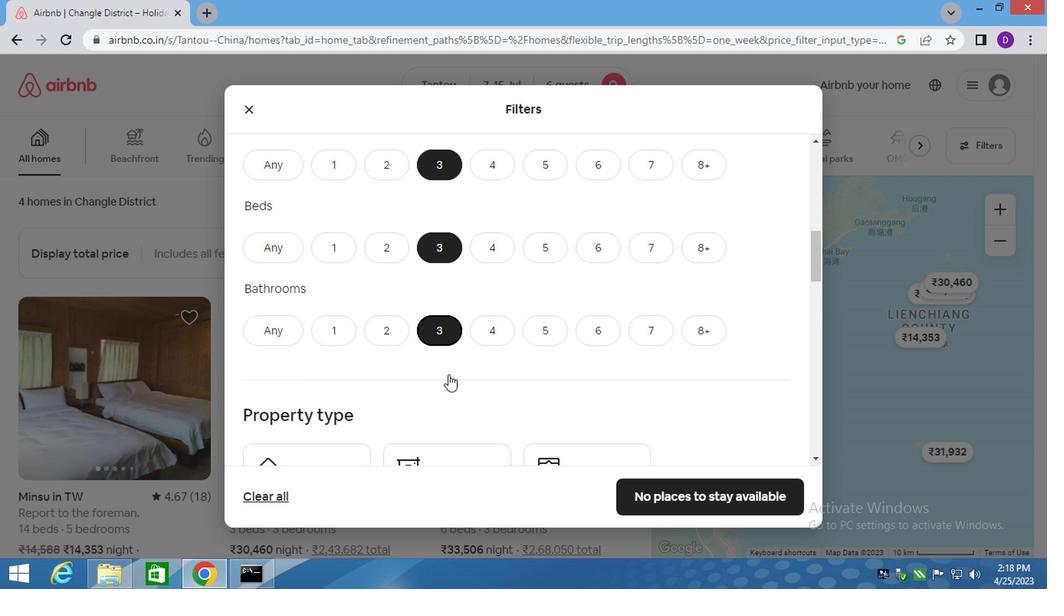 
Action: Mouse scrolled (406, 358) with delta (0, -1)
Screenshot: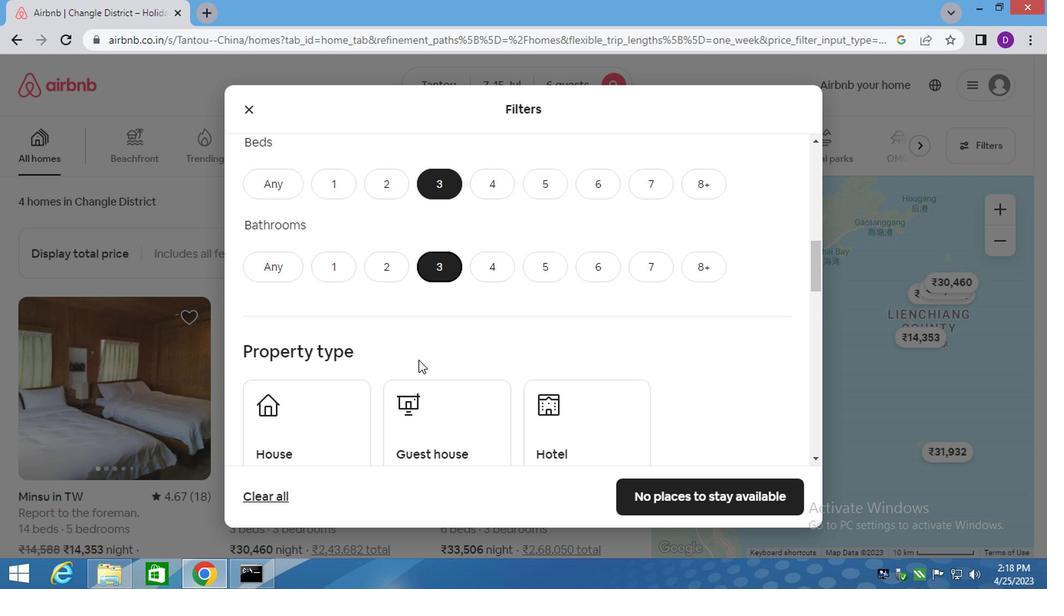 
Action: Mouse moved to (310, 292)
Screenshot: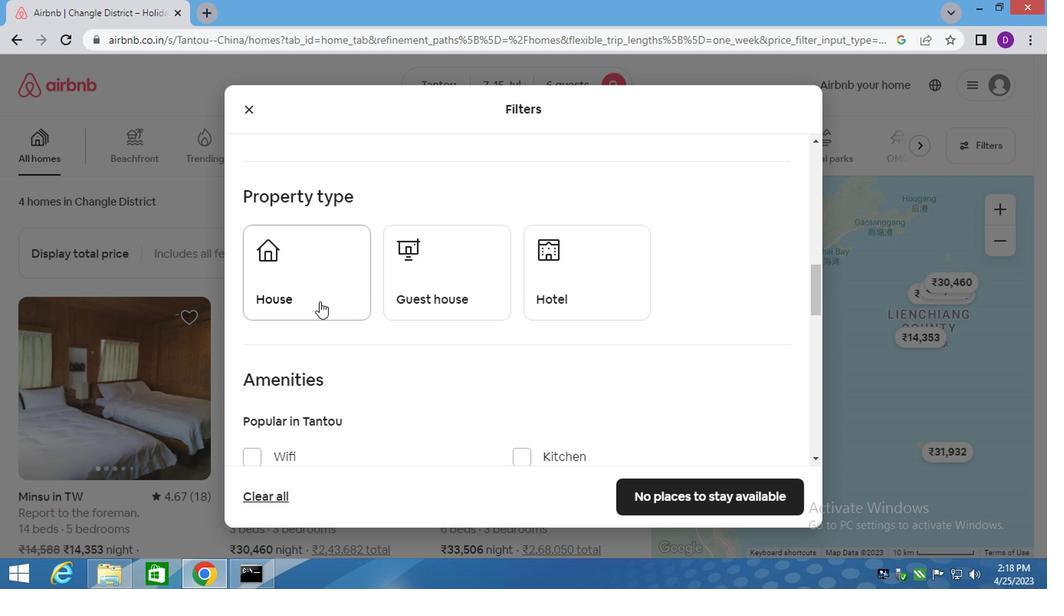 
Action: Mouse pressed left at (310, 292)
Screenshot: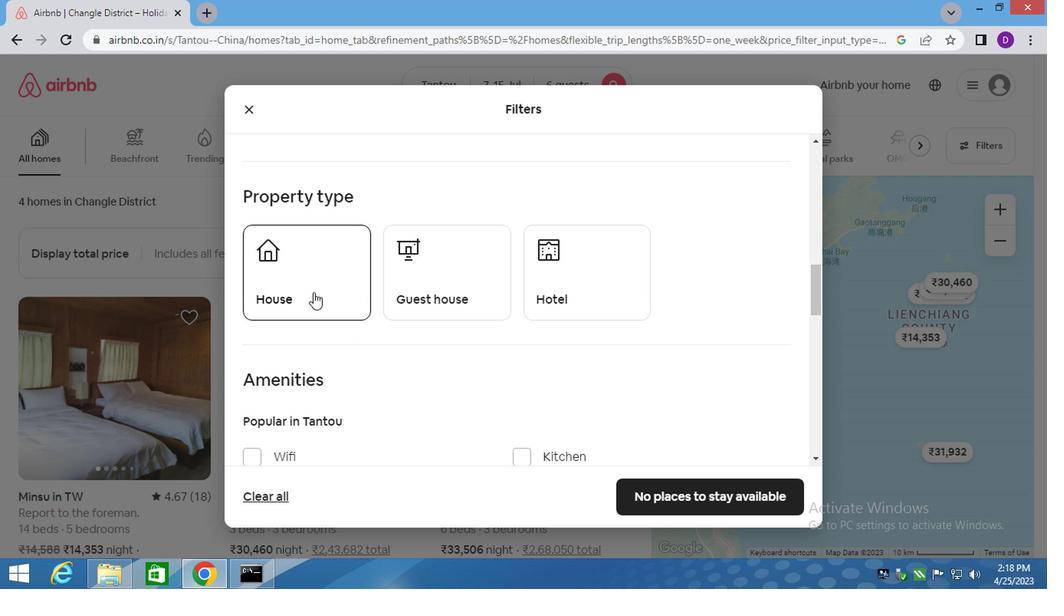 
Action: Mouse moved to (435, 294)
Screenshot: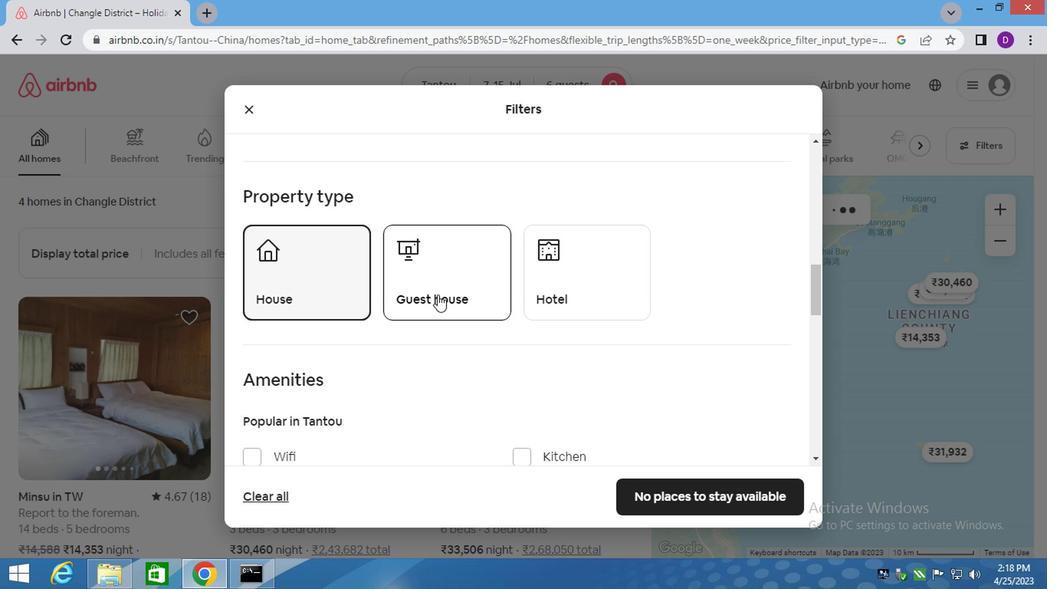 
Action: Mouse pressed left at (435, 294)
Screenshot: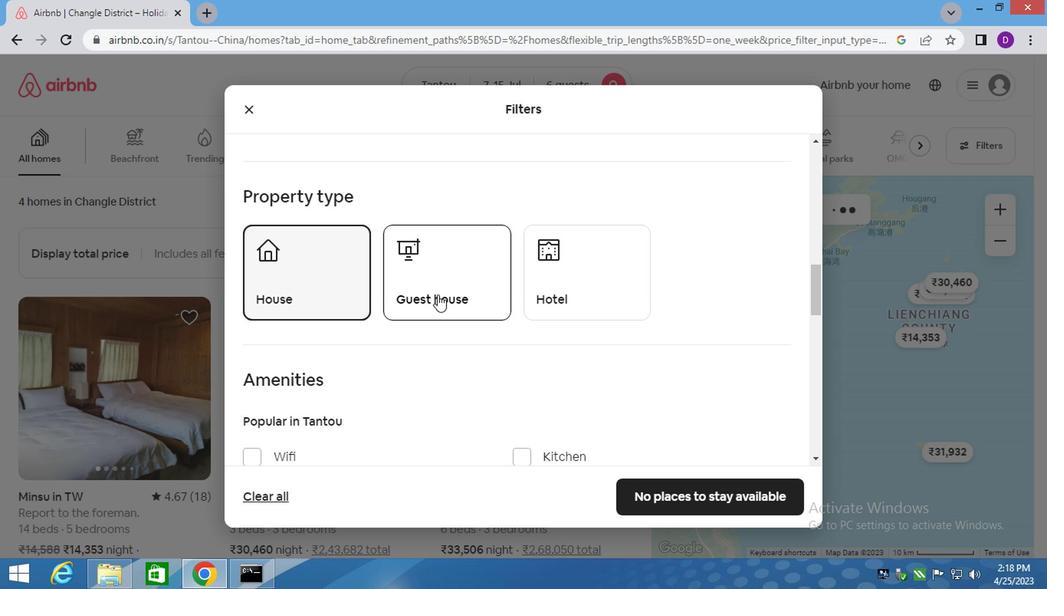 
Action: Mouse moved to (564, 284)
Screenshot: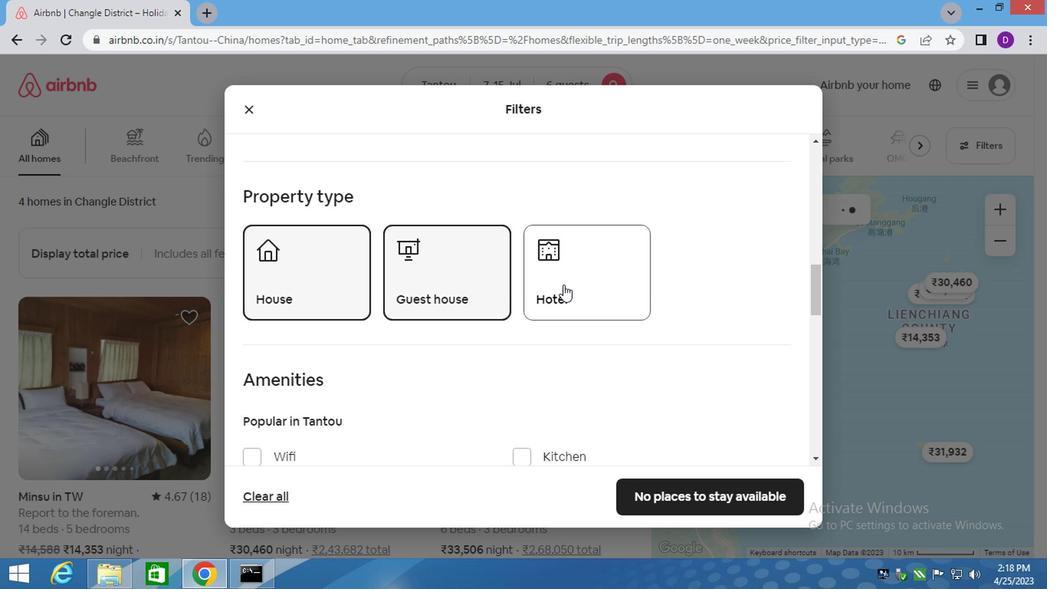 
Action: Mouse pressed left at (564, 284)
Screenshot: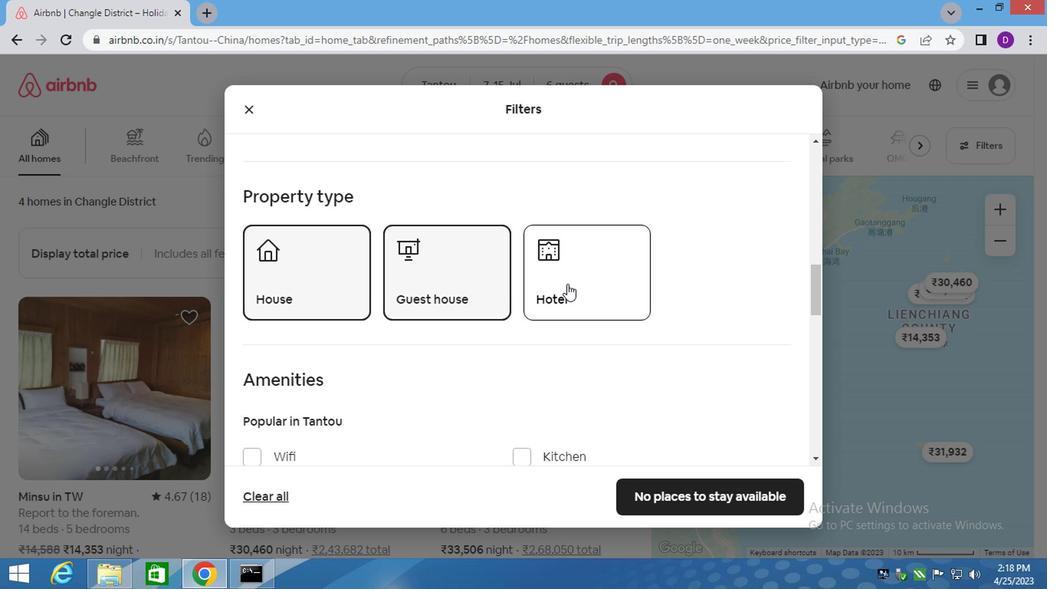
Action: Mouse moved to (563, 284)
Screenshot: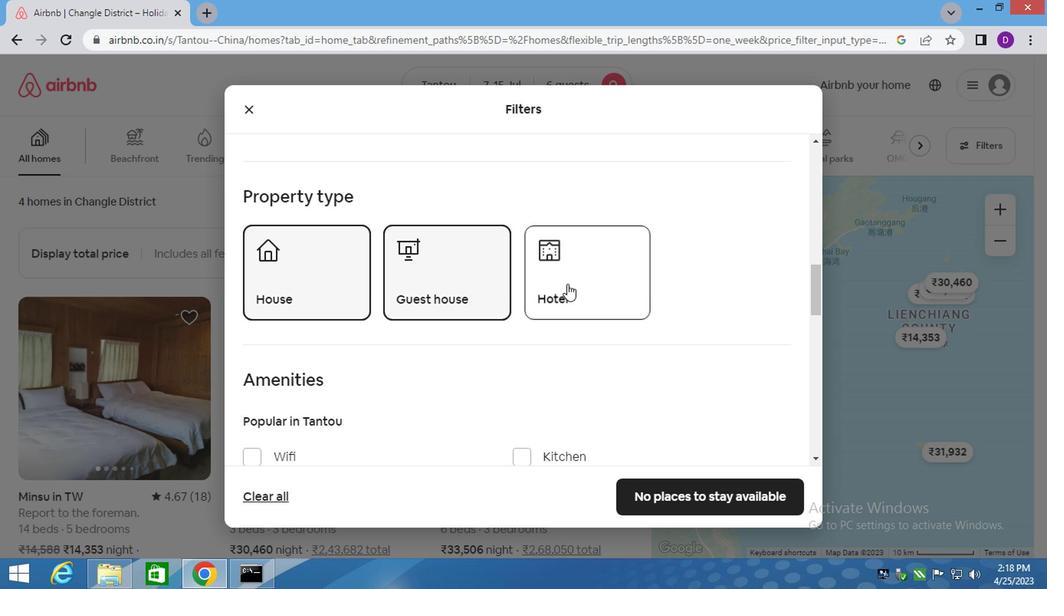
Action: Mouse pressed left at (563, 284)
Screenshot: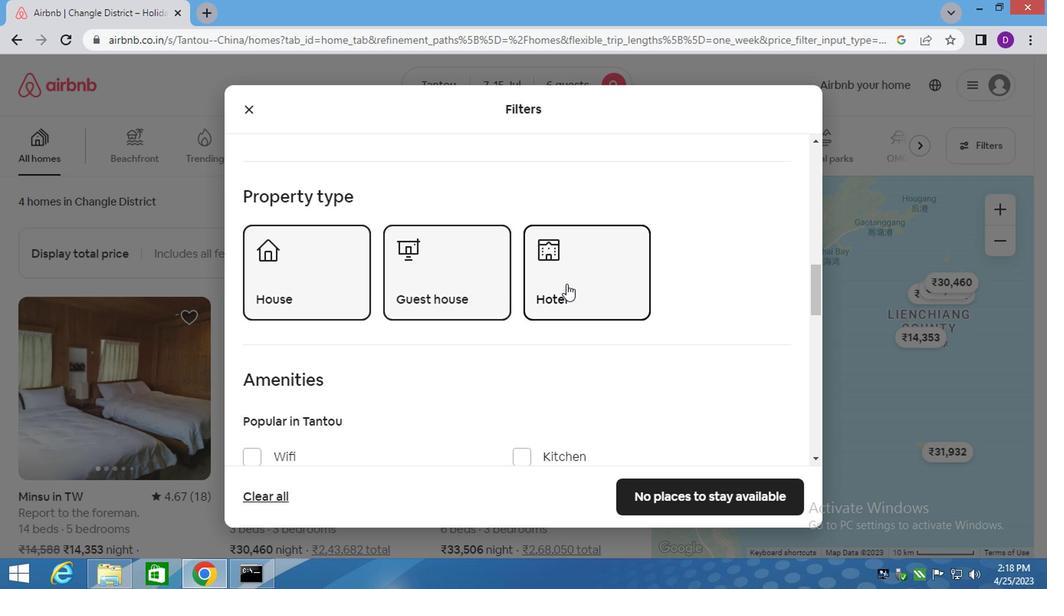 
Action: Mouse moved to (412, 306)
Screenshot: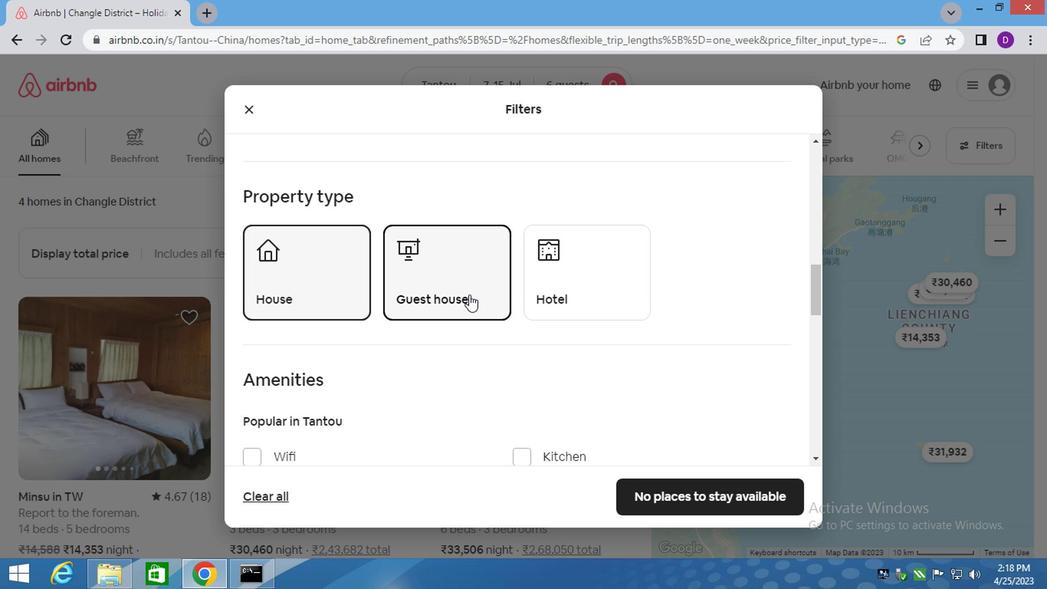 
Action: Mouse scrolled (412, 305) with delta (0, 0)
Screenshot: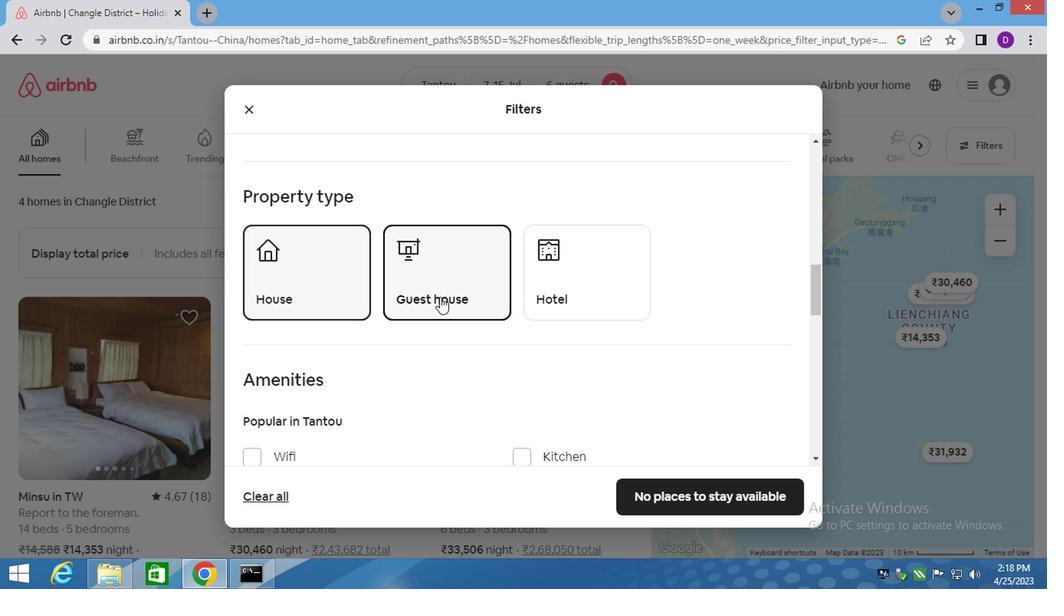 
Action: Mouse moved to (410, 308)
Screenshot: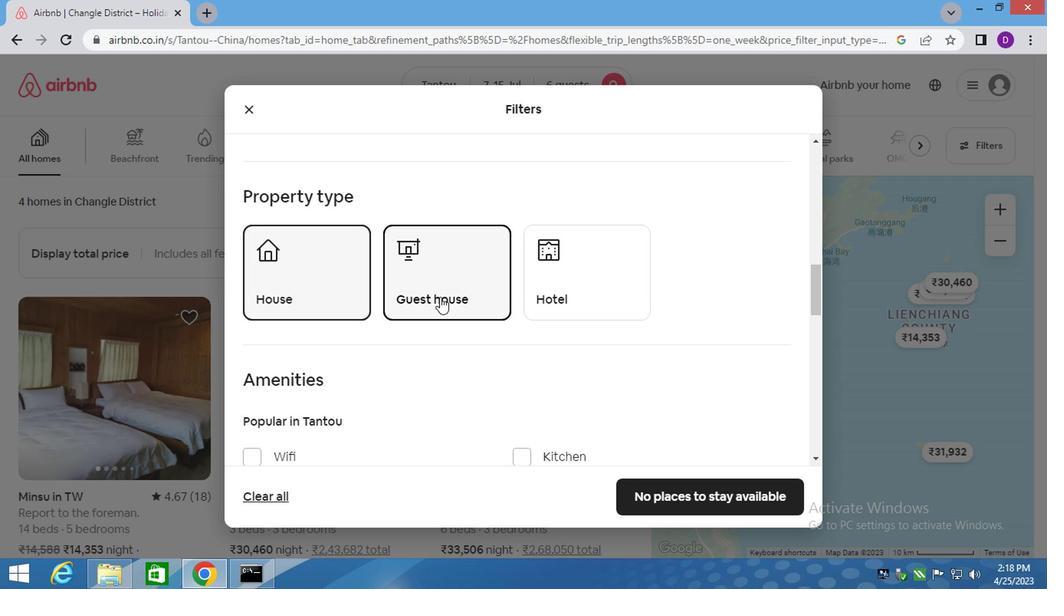 
Action: Mouse scrolled (410, 307) with delta (0, 0)
Screenshot: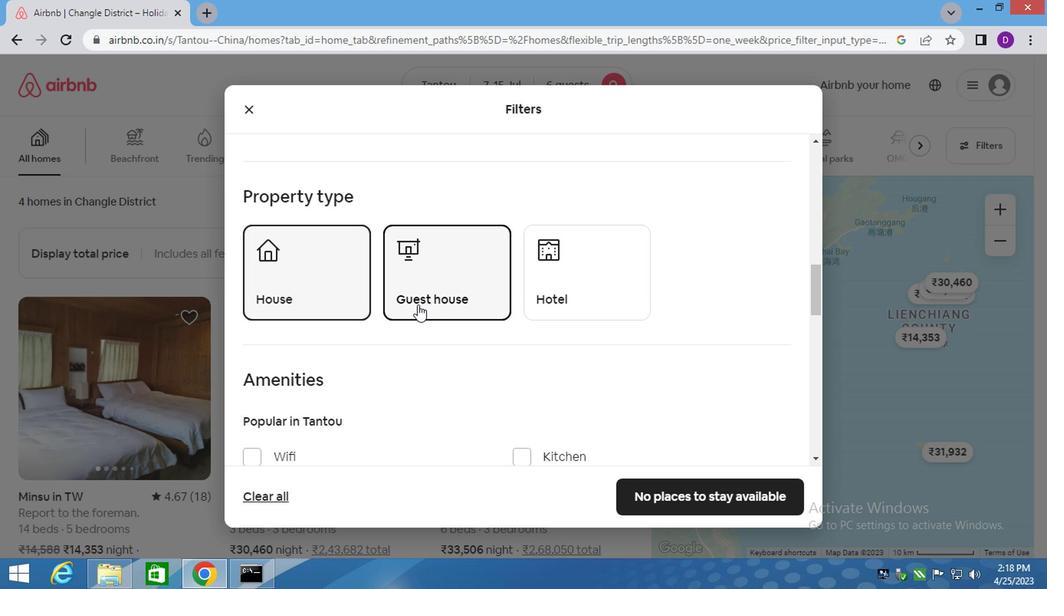 
Action: Mouse scrolled (410, 307) with delta (0, 0)
Screenshot: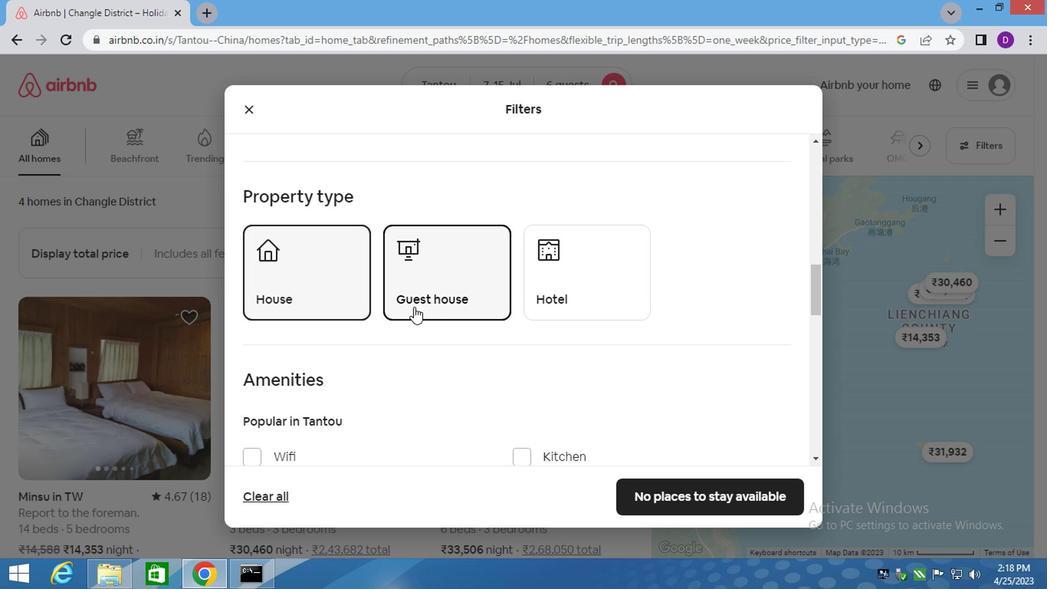 
Action: Mouse scrolled (410, 307) with delta (0, 0)
Screenshot: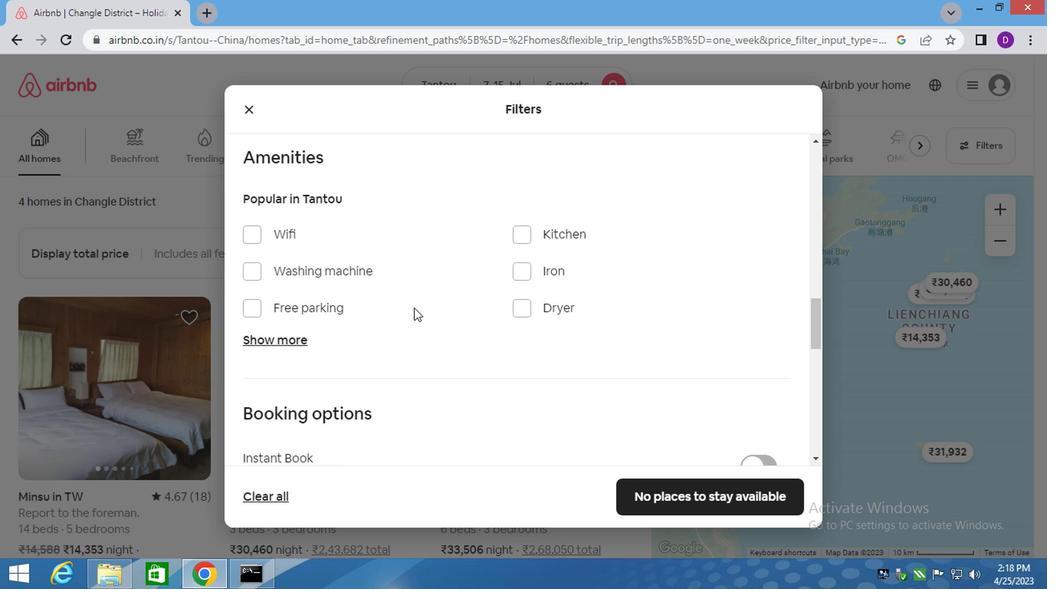 
Action: Mouse moved to (247, 186)
Screenshot: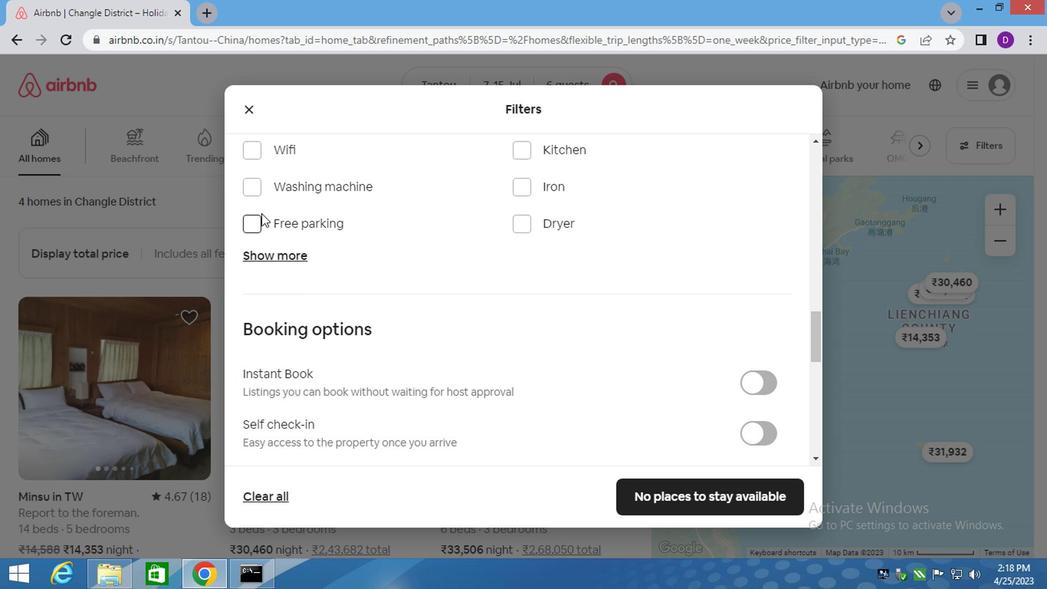 
Action: Mouse pressed left at (247, 186)
Screenshot: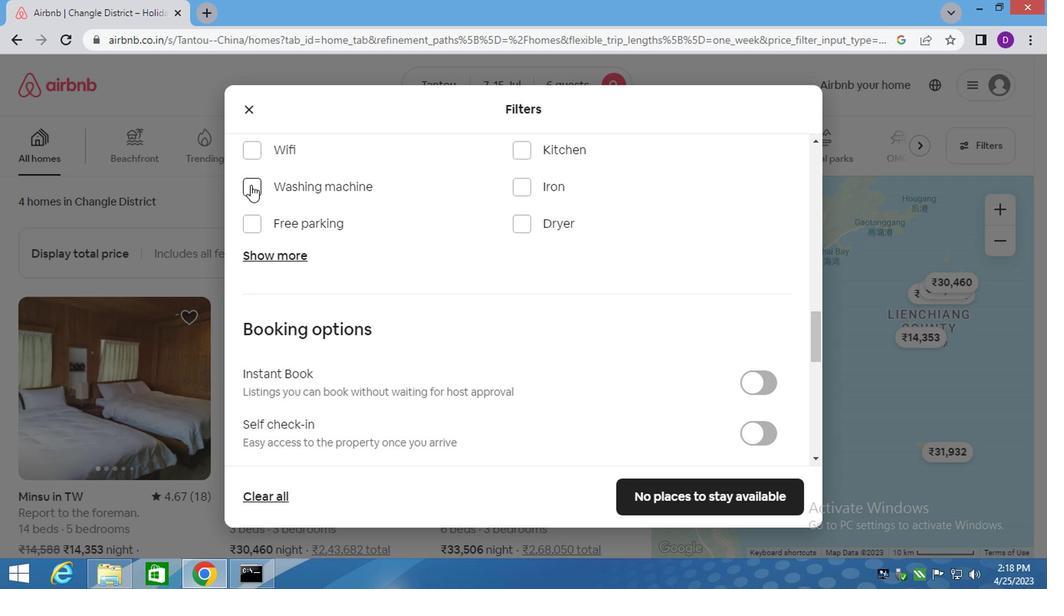 
Action: Mouse moved to (421, 332)
Screenshot: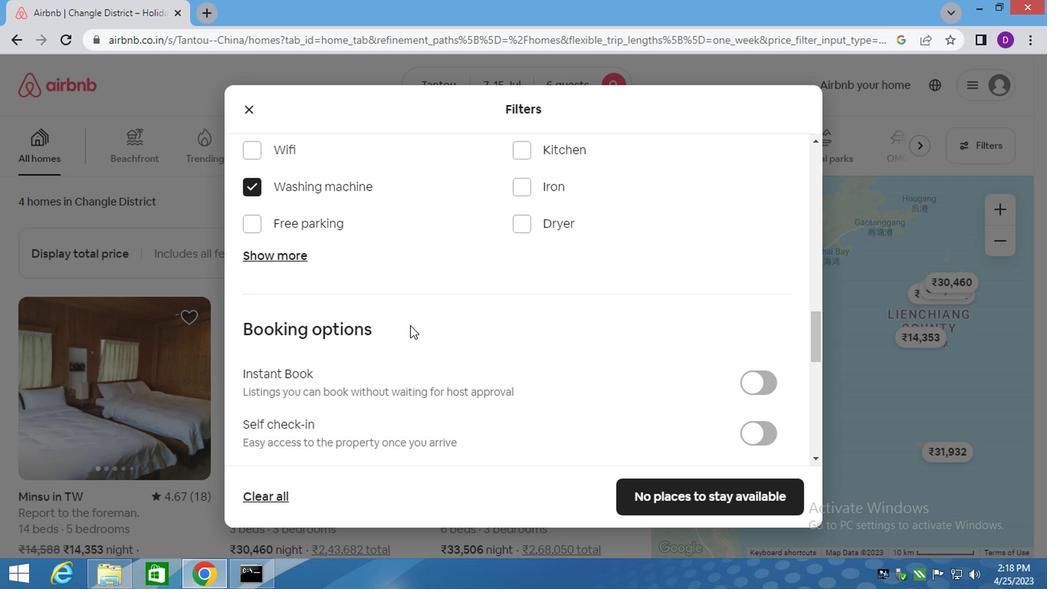 
Action: Mouse scrolled (421, 332) with delta (0, 0)
Screenshot: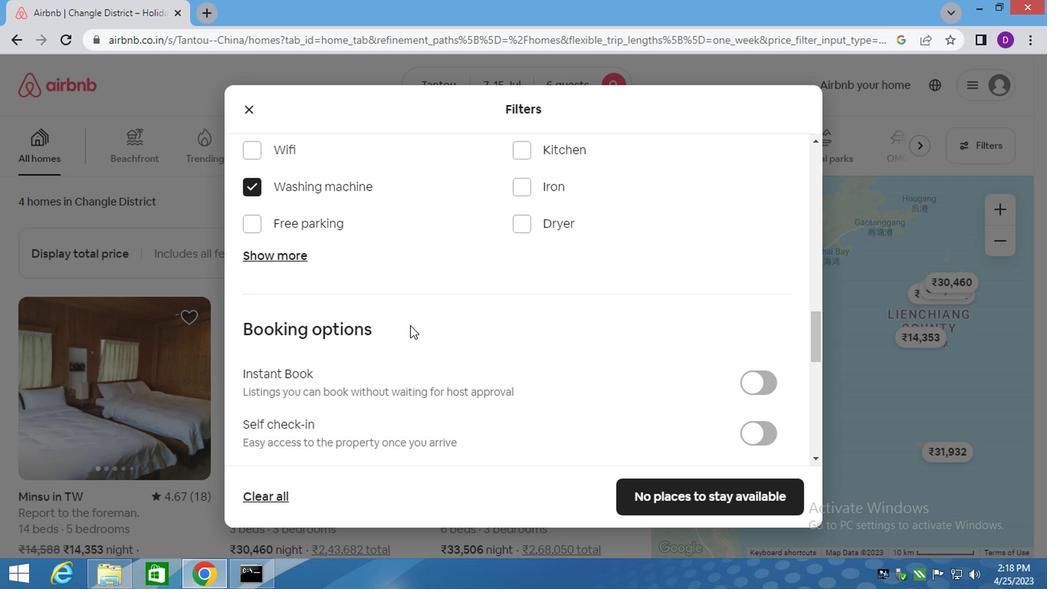 
Action: Mouse moved to (423, 334)
Screenshot: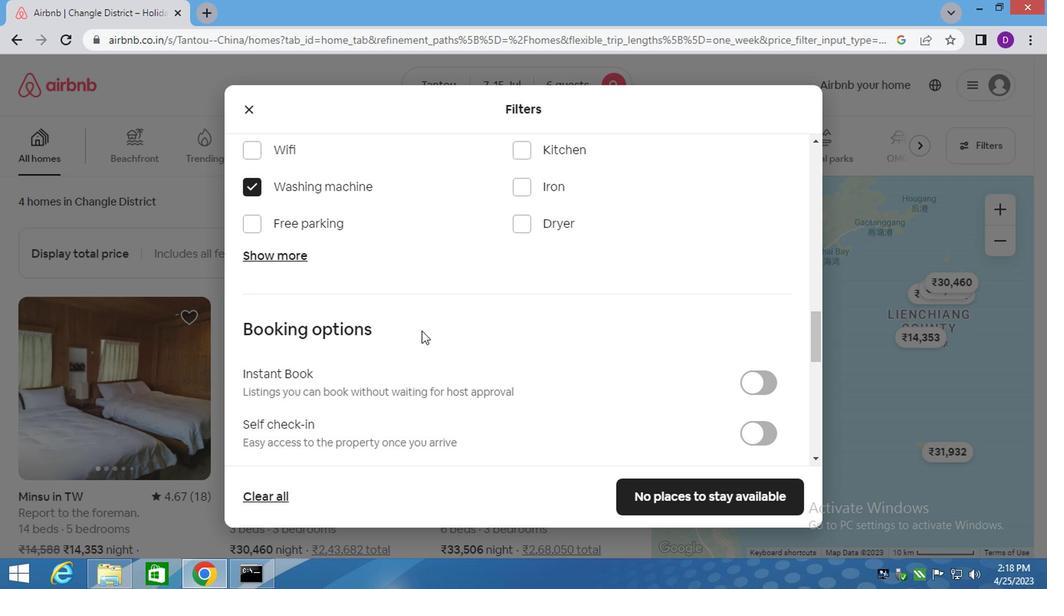 
Action: Mouse scrolled (422, 334) with delta (0, 0)
Screenshot: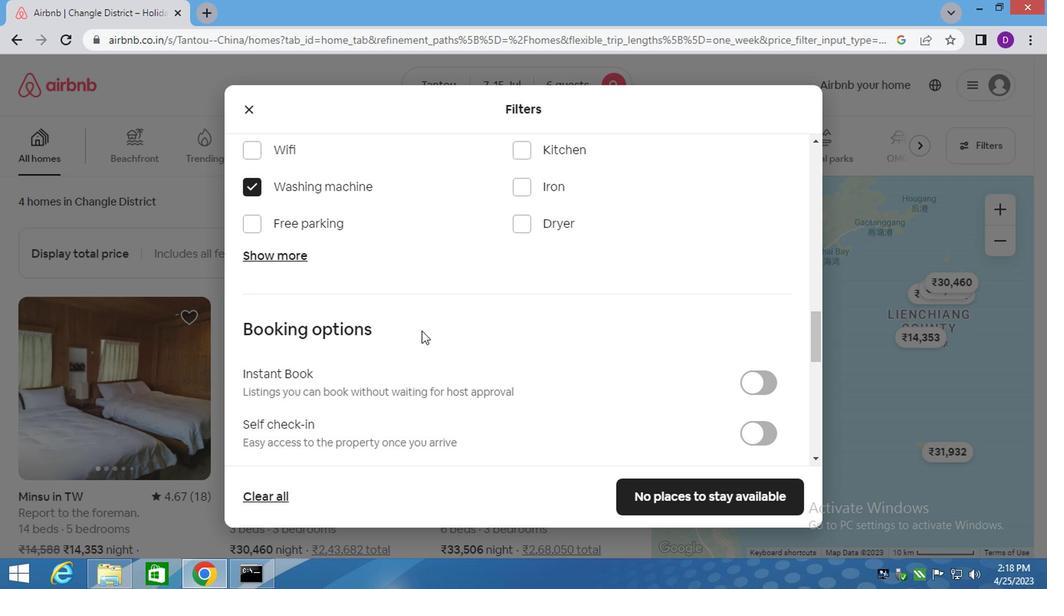 
Action: Mouse moved to (747, 280)
Screenshot: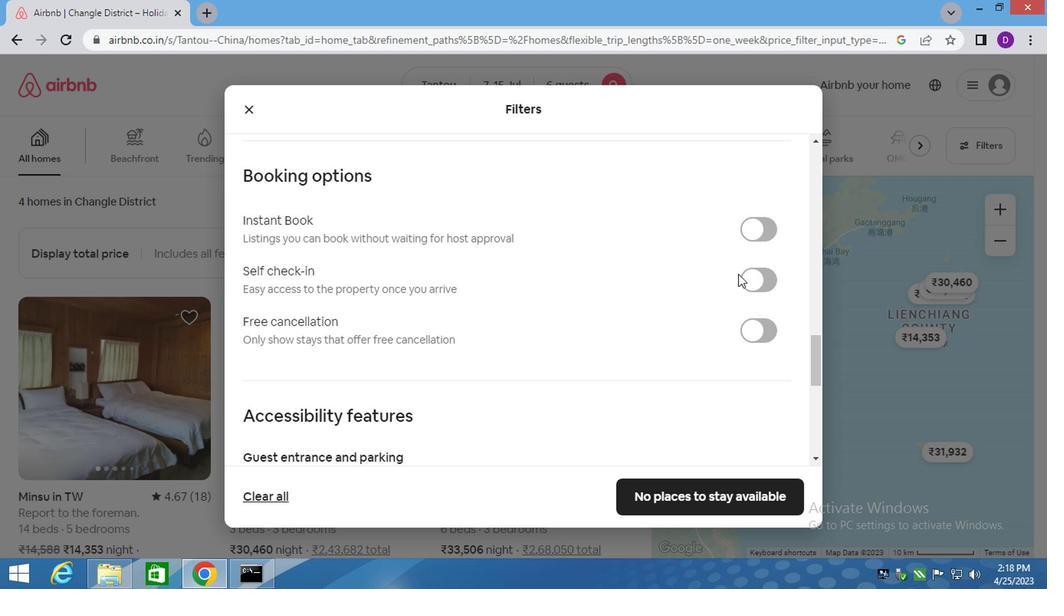 
Action: Mouse pressed left at (747, 280)
Screenshot: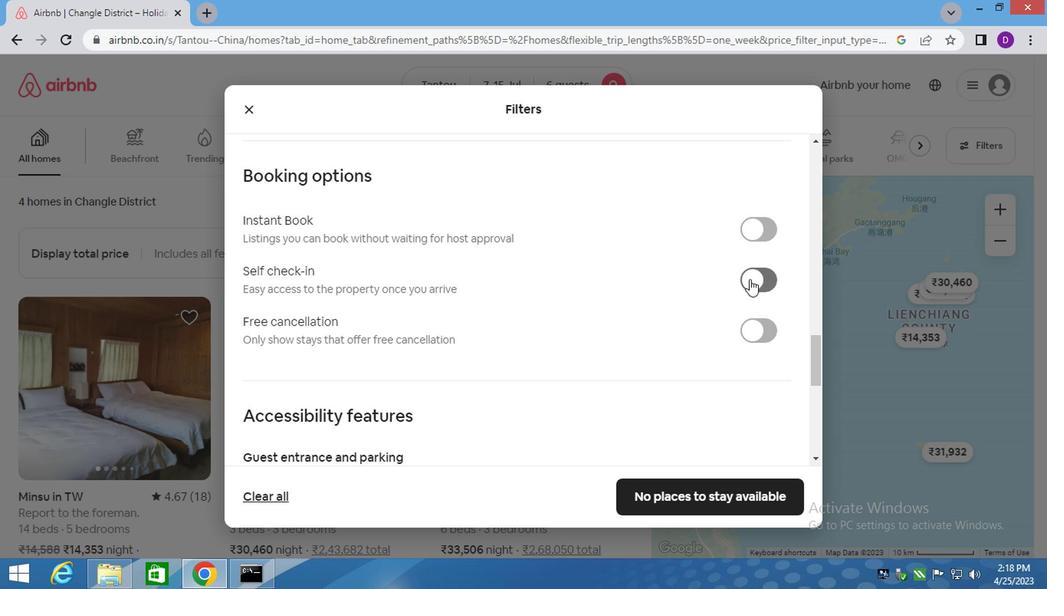 
Action: Mouse moved to (441, 346)
Screenshot: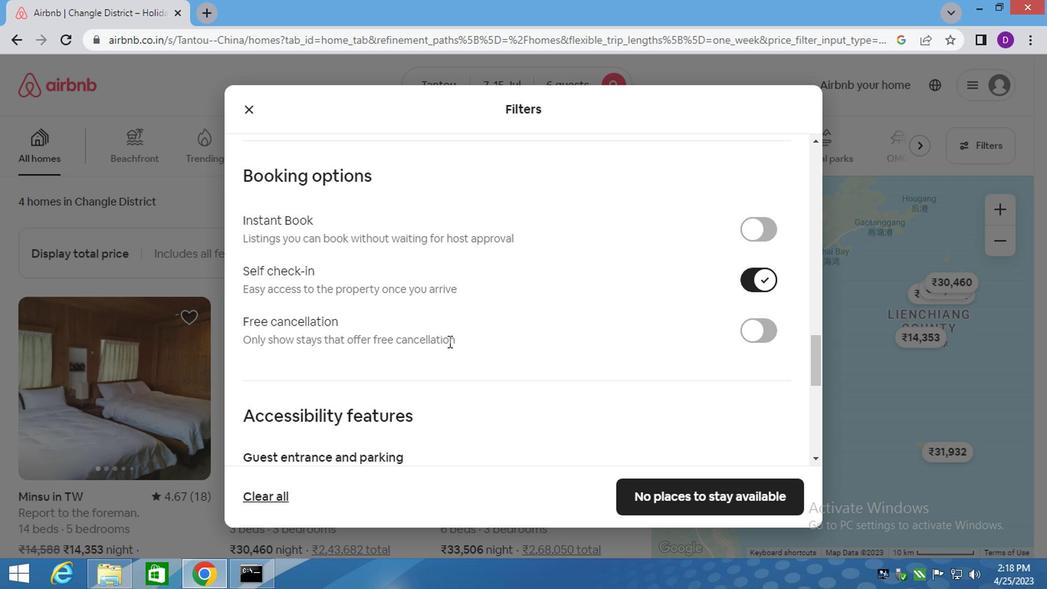 
Action: Mouse scrolled (441, 346) with delta (0, 0)
Screenshot: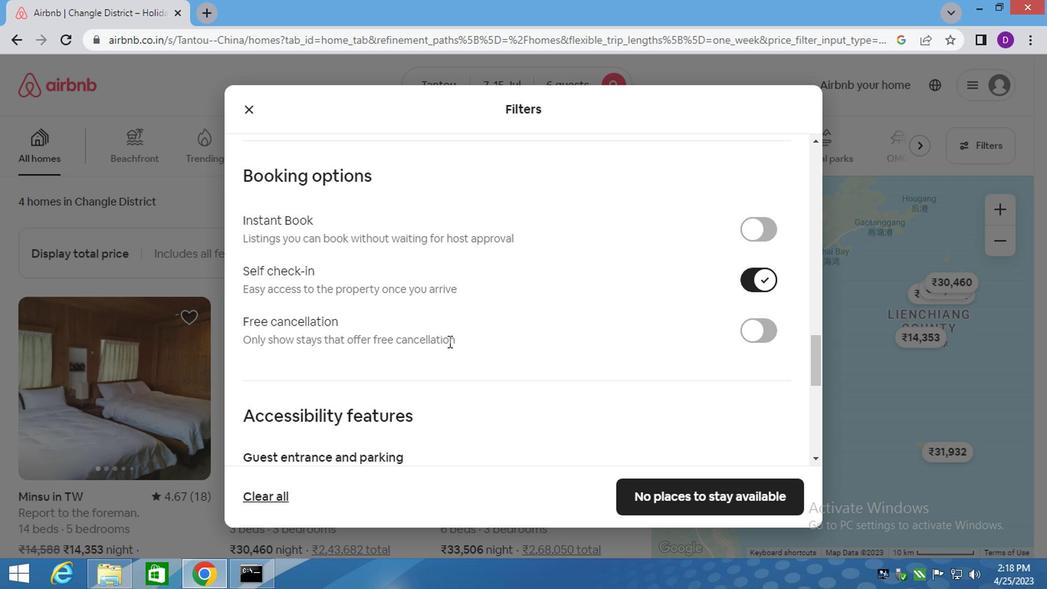 
Action: Mouse moved to (436, 354)
Screenshot: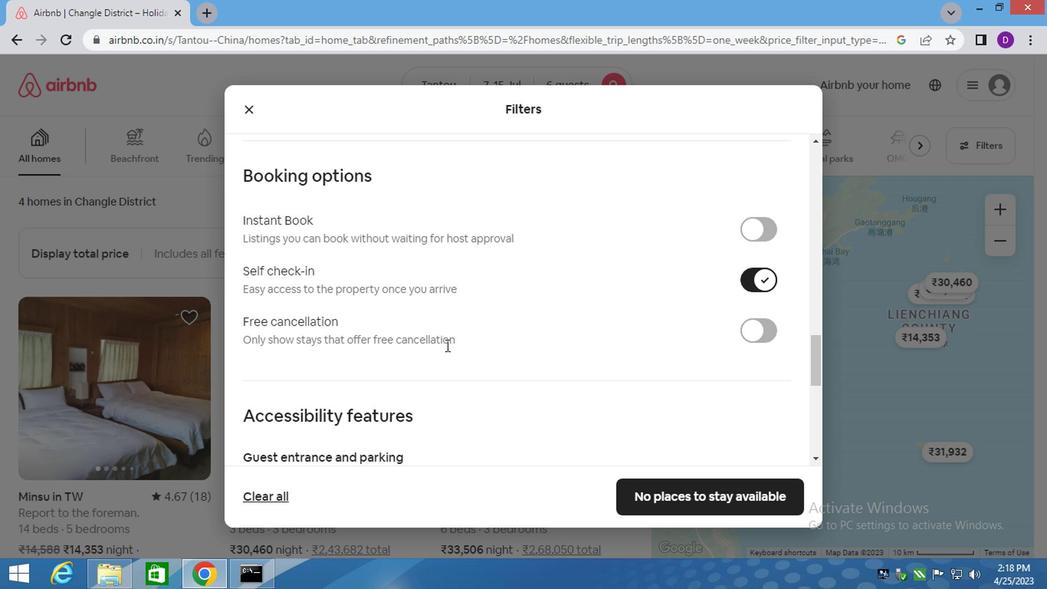 
Action: Mouse scrolled (438, 350) with delta (0, -1)
Screenshot: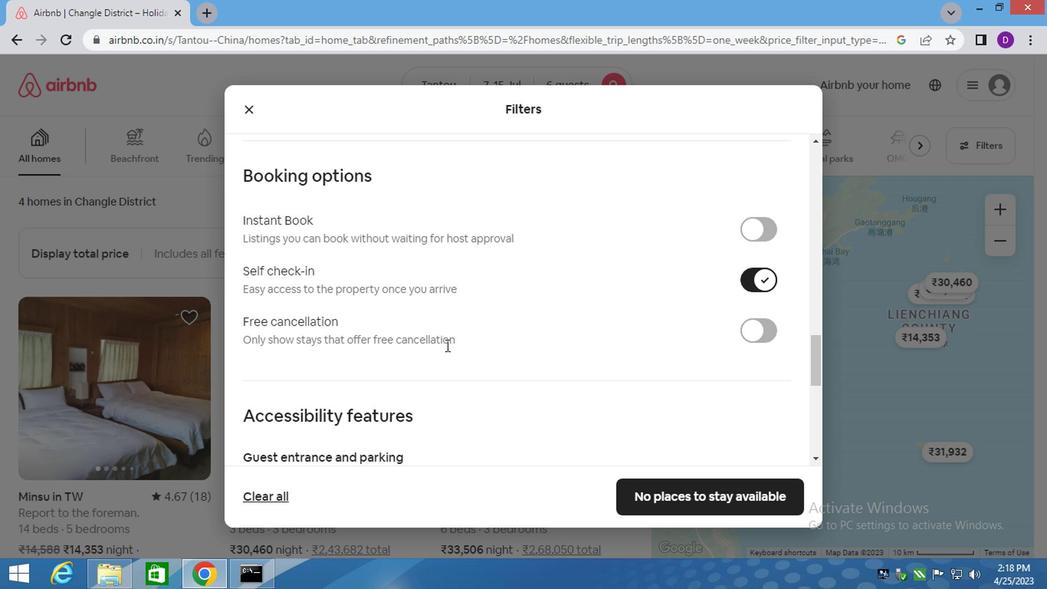 
Action: Mouse scrolled (436, 354) with delta (0, 0)
Screenshot: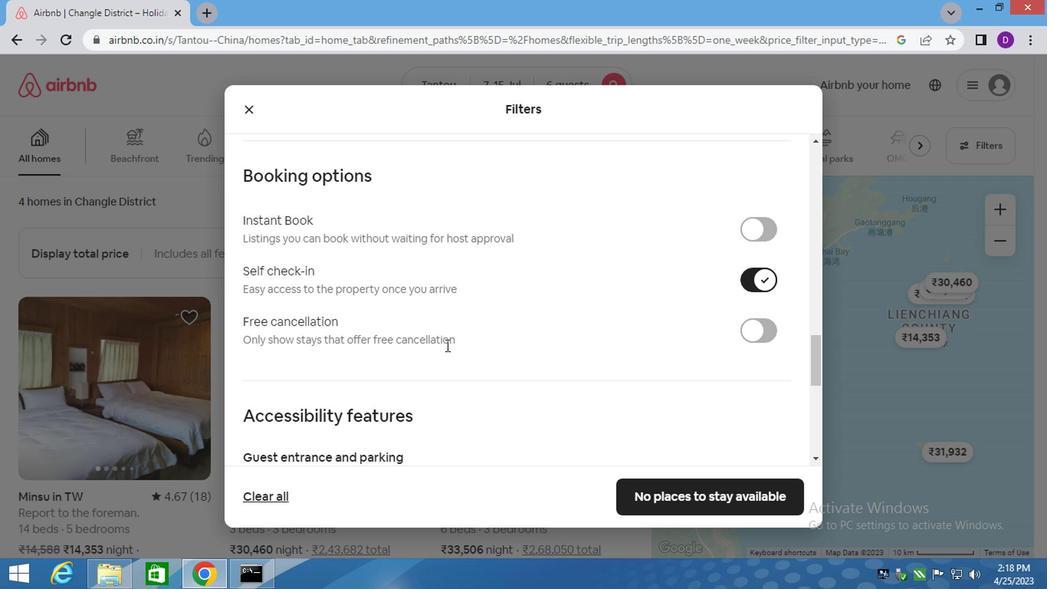 
Action: Mouse moved to (435, 356)
Screenshot: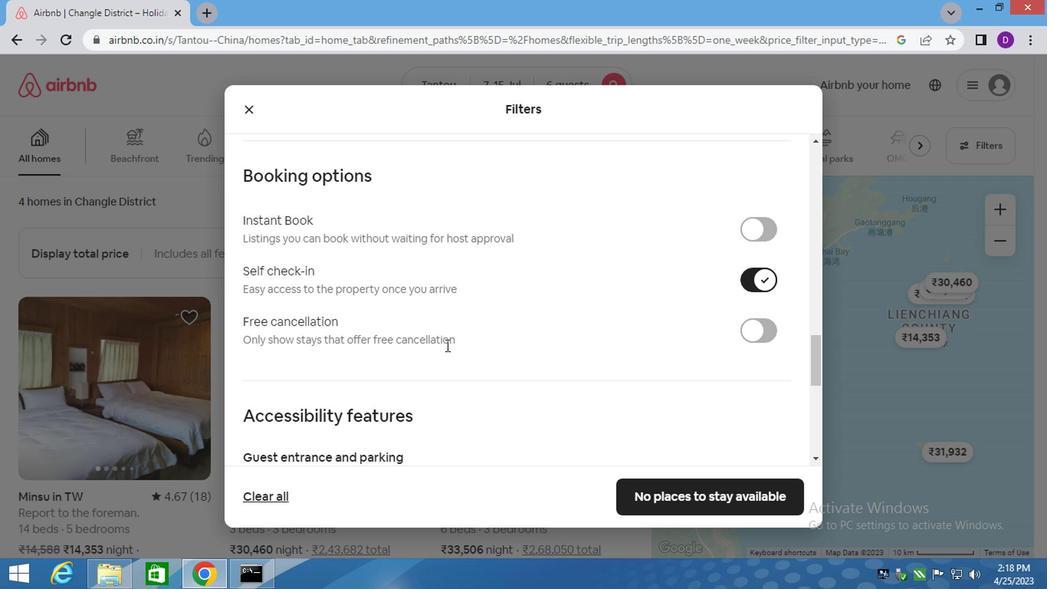 
Action: Mouse scrolled (435, 355) with delta (0, 0)
Screenshot: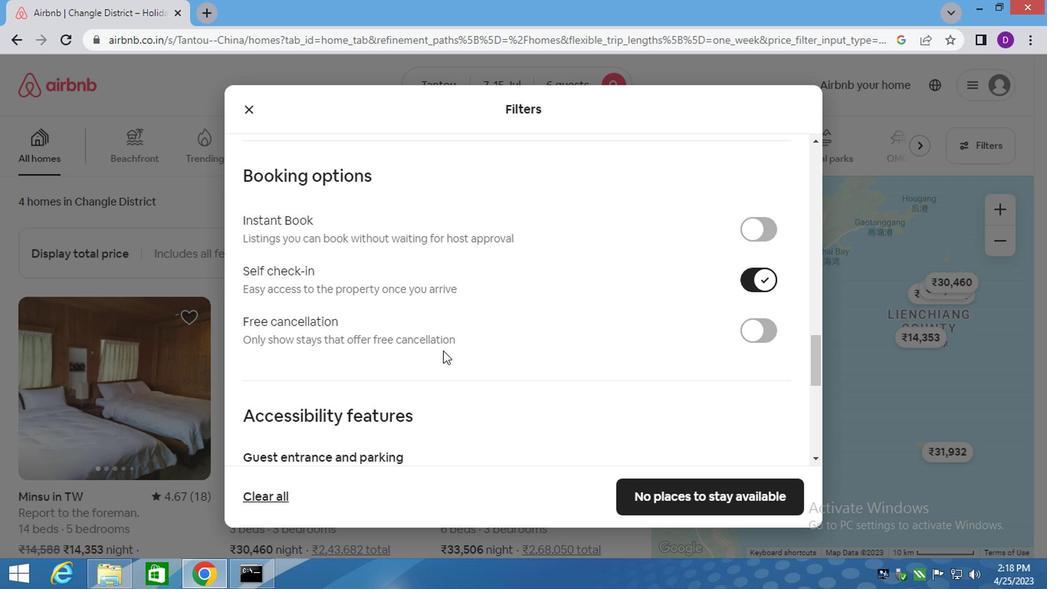 
Action: Mouse moved to (433, 356)
Screenshot: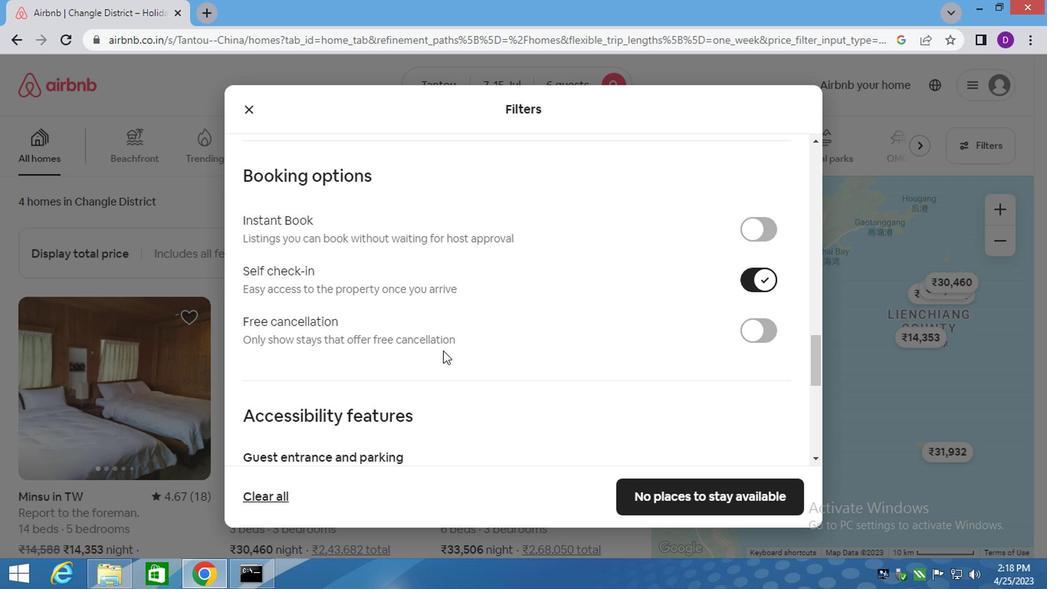 
Action: Mouse scrolled (433, 355) with delta (0, 0)
Screenshot: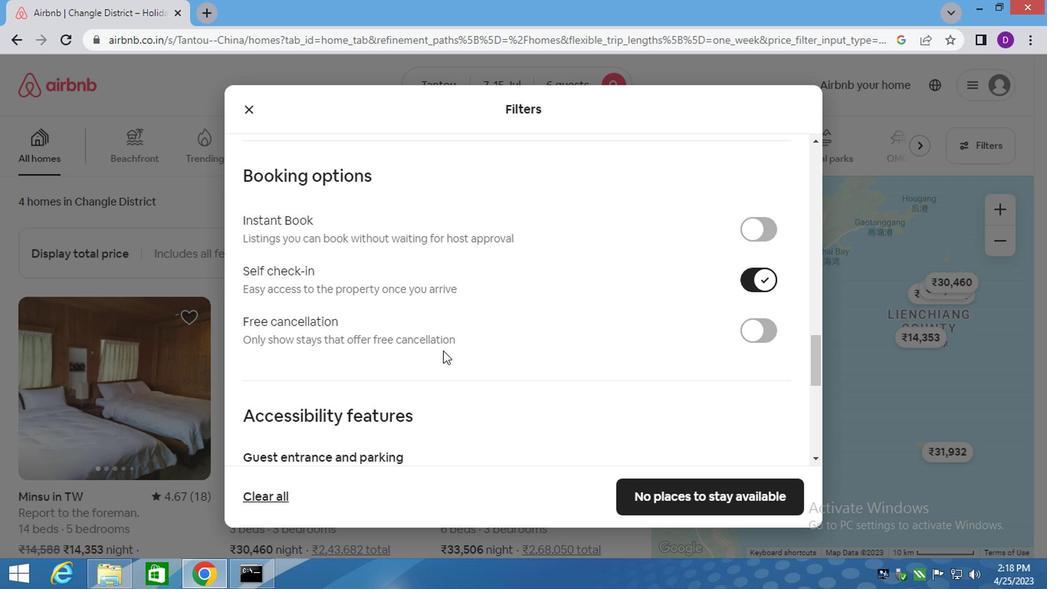 
Action: Mouse moved to (432, 356)
Screenshot: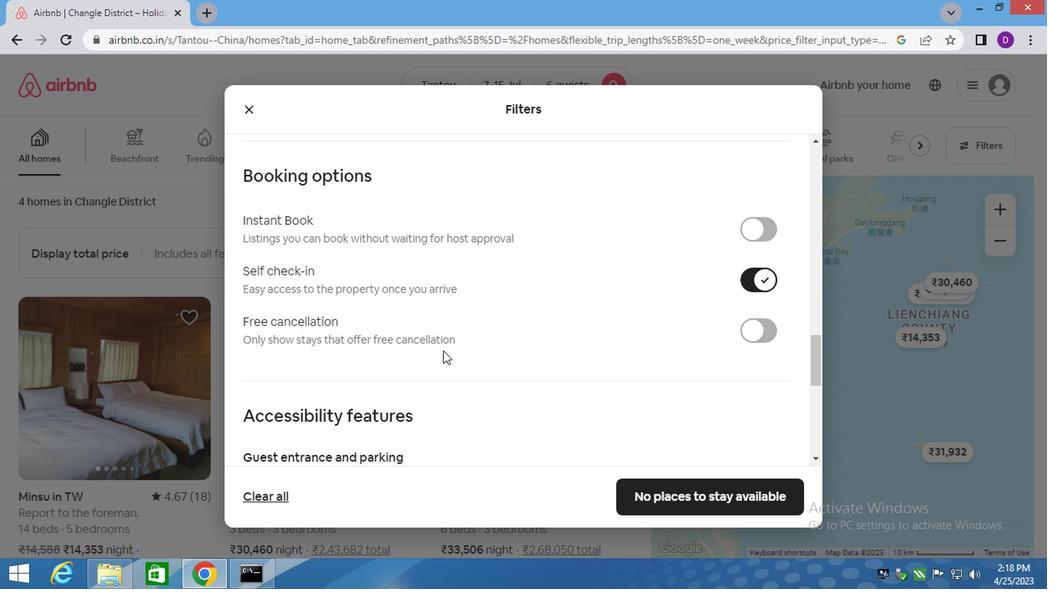 
Action: Mouse scrolled (432, 355) with delta (0, 0)
Screenshot: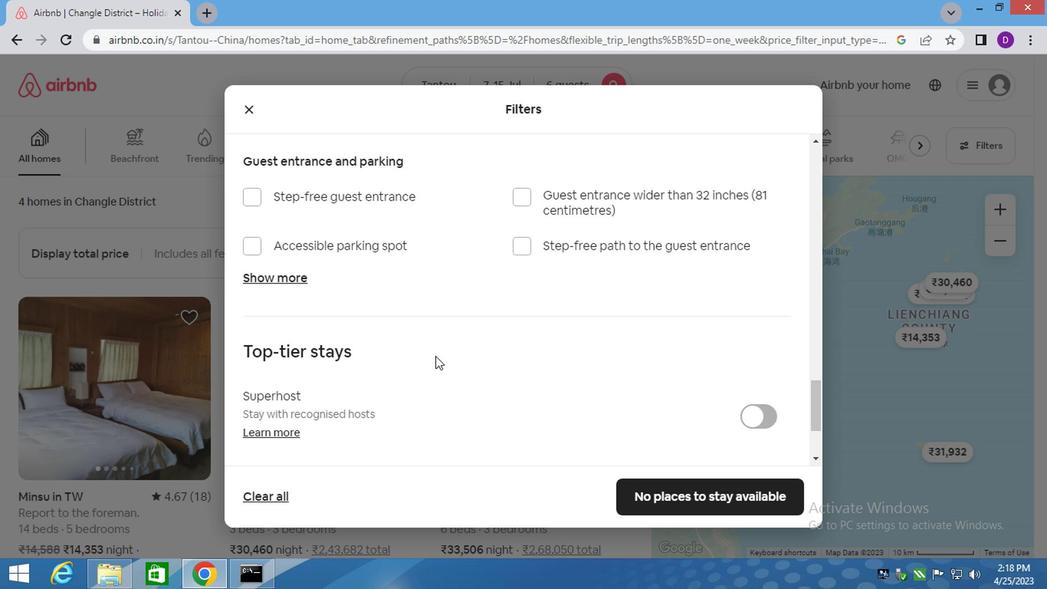 
Action: Mouse scrolled (432, 355) with delta (0, 0)
Screenshot: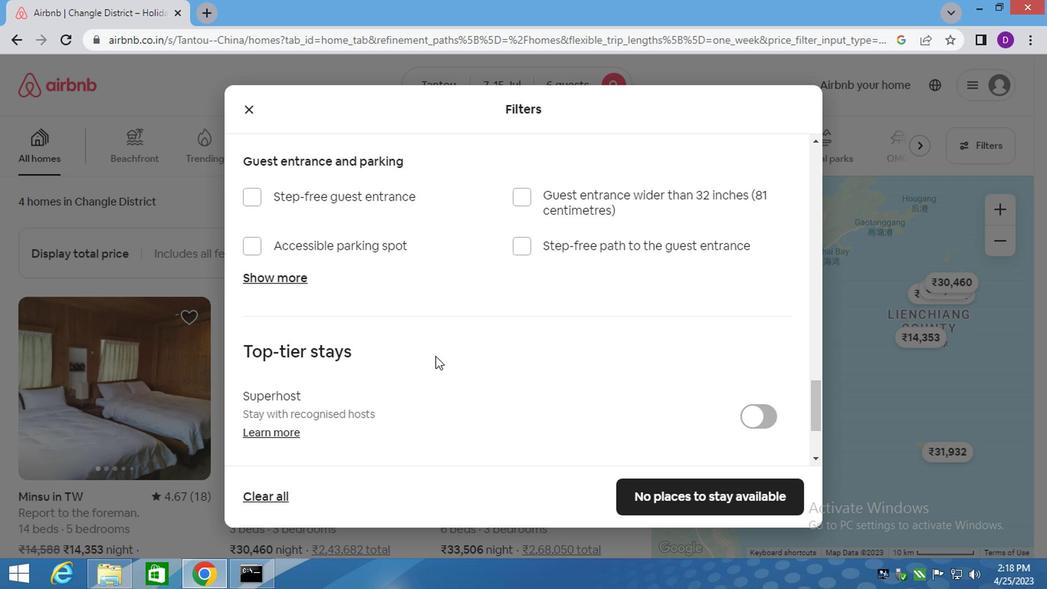 
Action: Mouse moved to (432, 357)
Screenshot: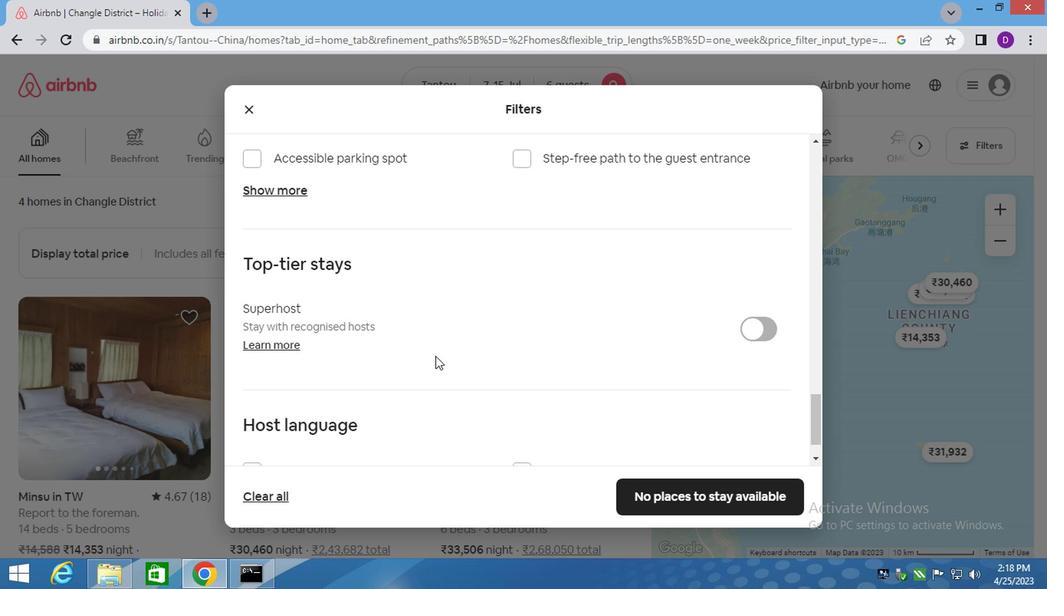 
Action: Mouse scrolled (432, 356) with delta (0, -1)
Screenshot: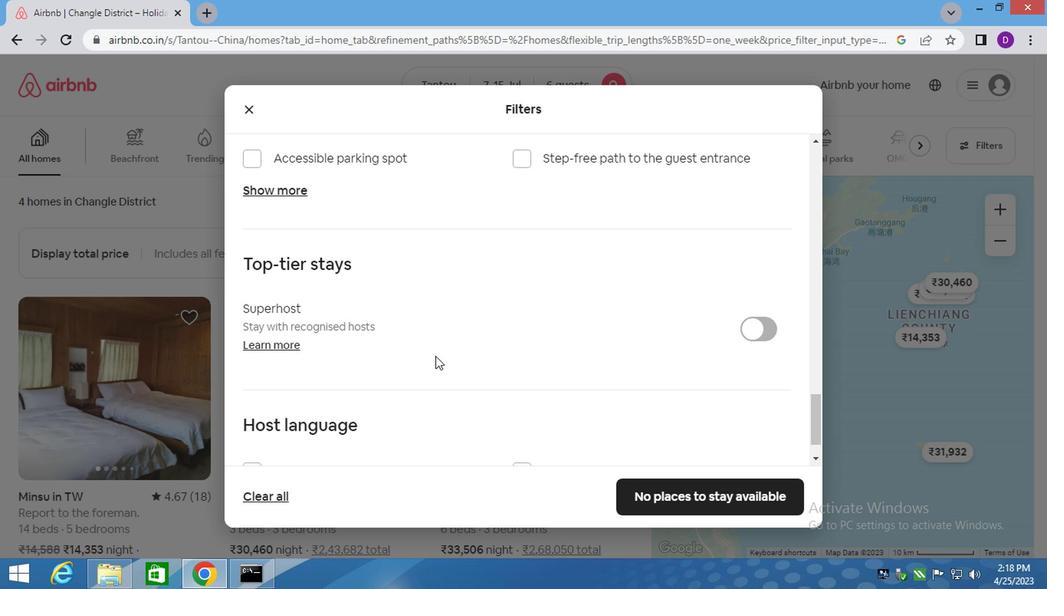 
Action: Mouse scrolled (432, 356) with delta (0, -1)
Screenshot: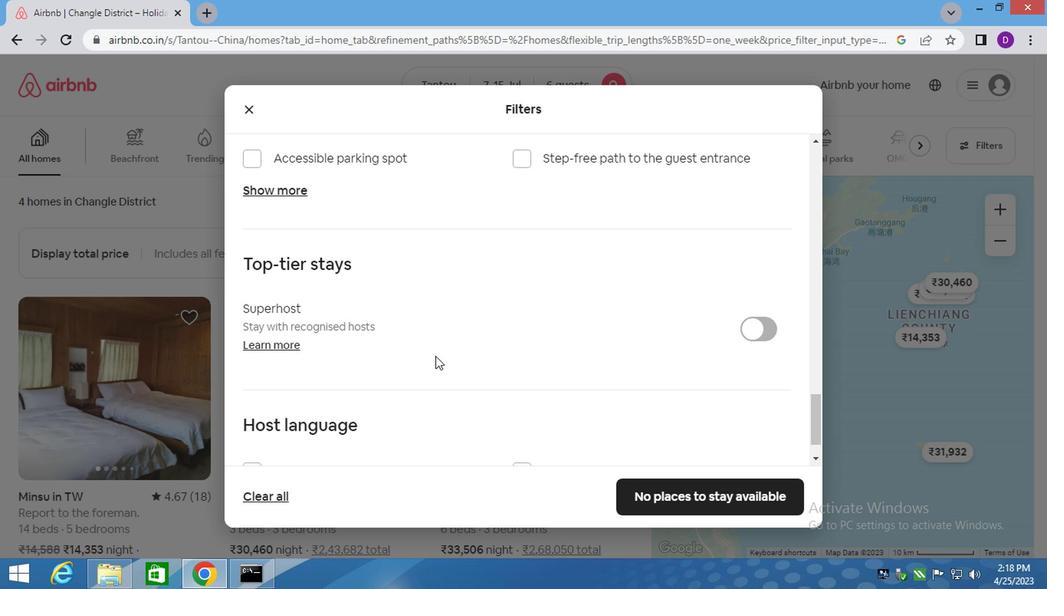 
Action: Mouse moved to (445, 357)
Screenshot: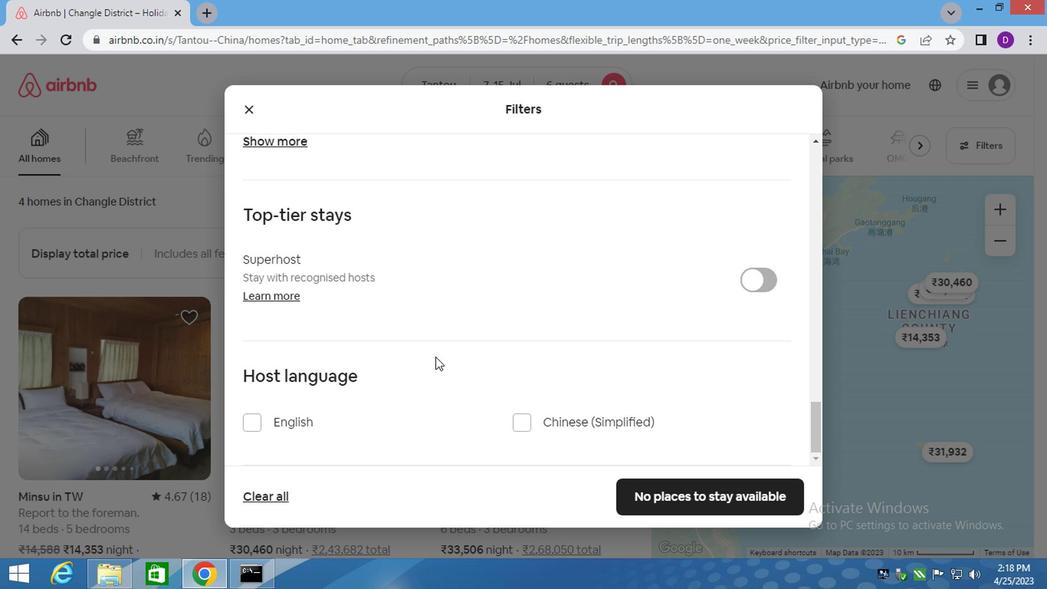 
Action: Mouse scrolled (445, 357) with delta (0, 0)
Screenshot: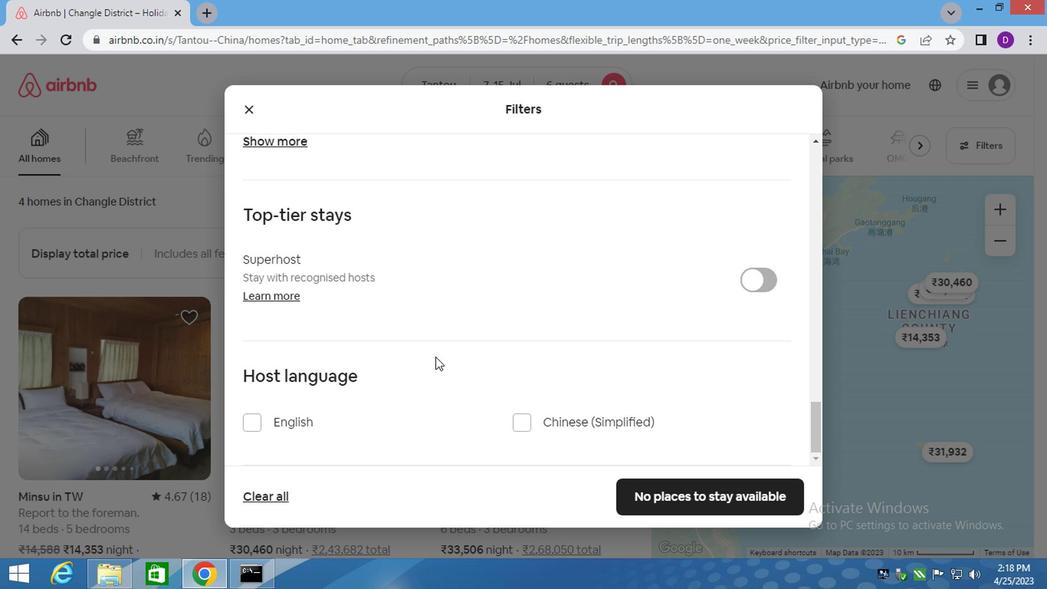 
Action: Mouse moved to (457, 363)
Screenshot: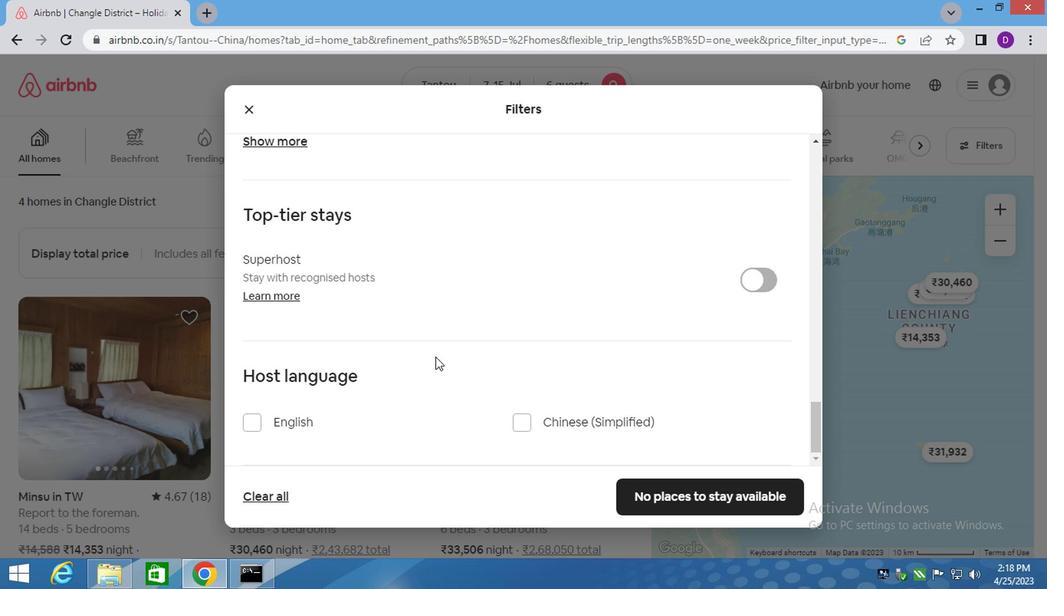 
Action: Mouse scrolled (457, 362) with delta (0, -1)
Screenshot: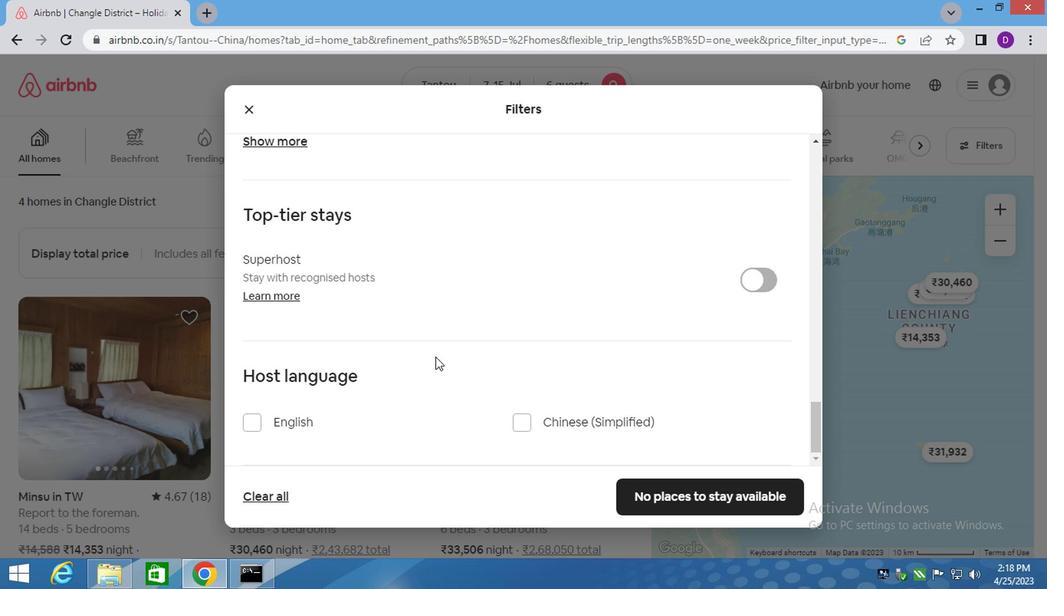 
Action: Mouse moved to (469, 367)
Screenshot: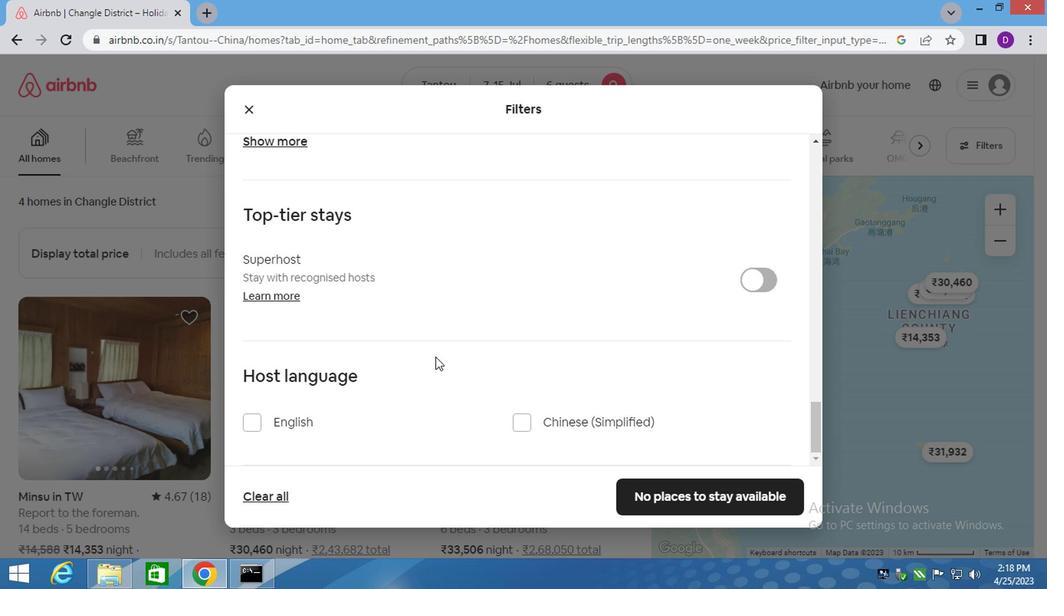 
Action: Mouse scrolled (469, 366) with delta (0, -1)
Screenshot: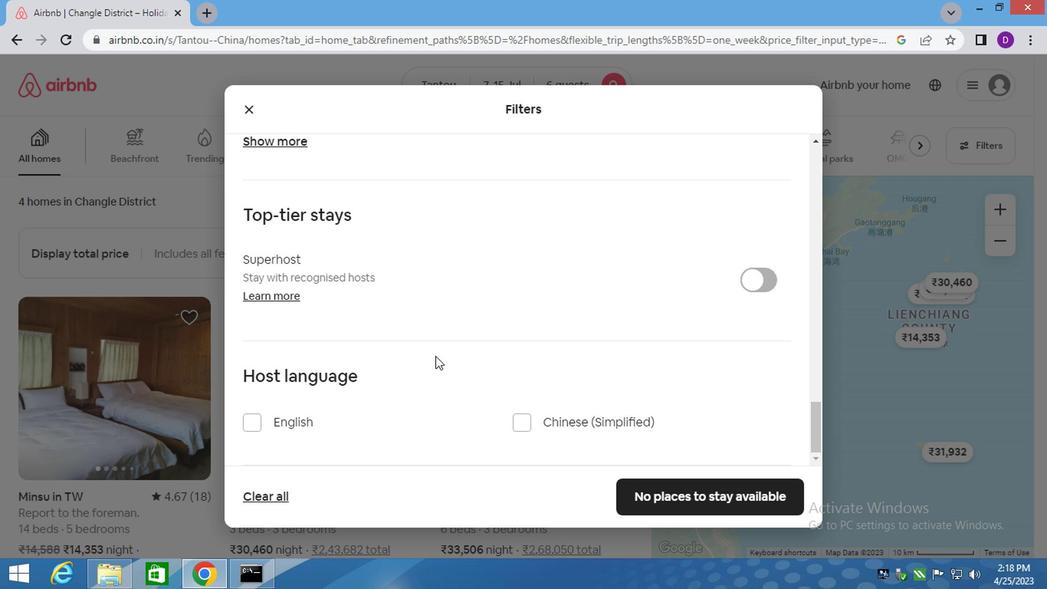 
Action: Mouse moved to (483, 370)
Screenshot: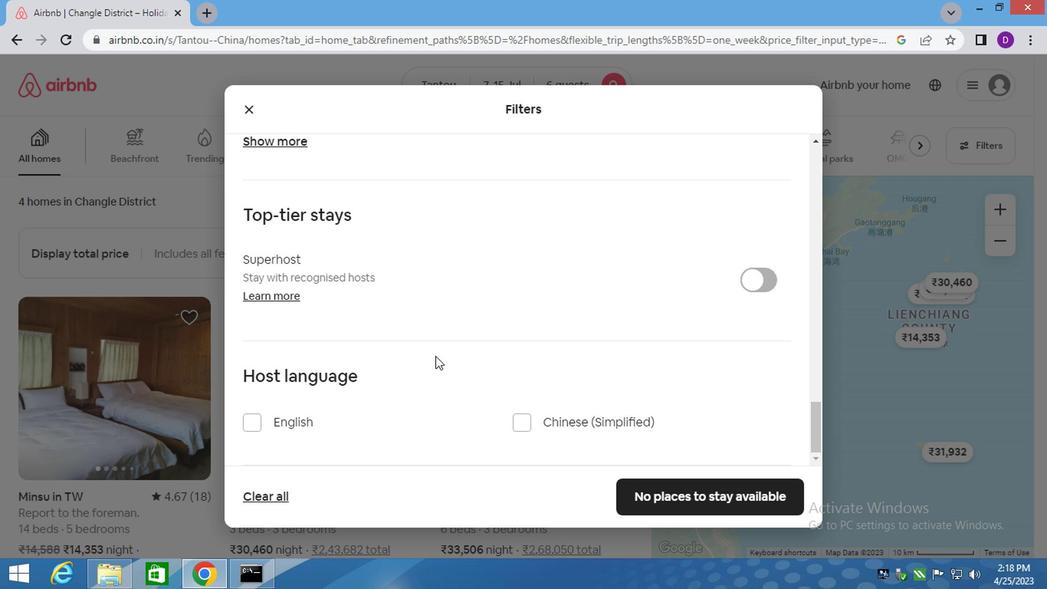 
Action: Mouse scrolled (483, 369) with delta (0, -1)
Screenshot: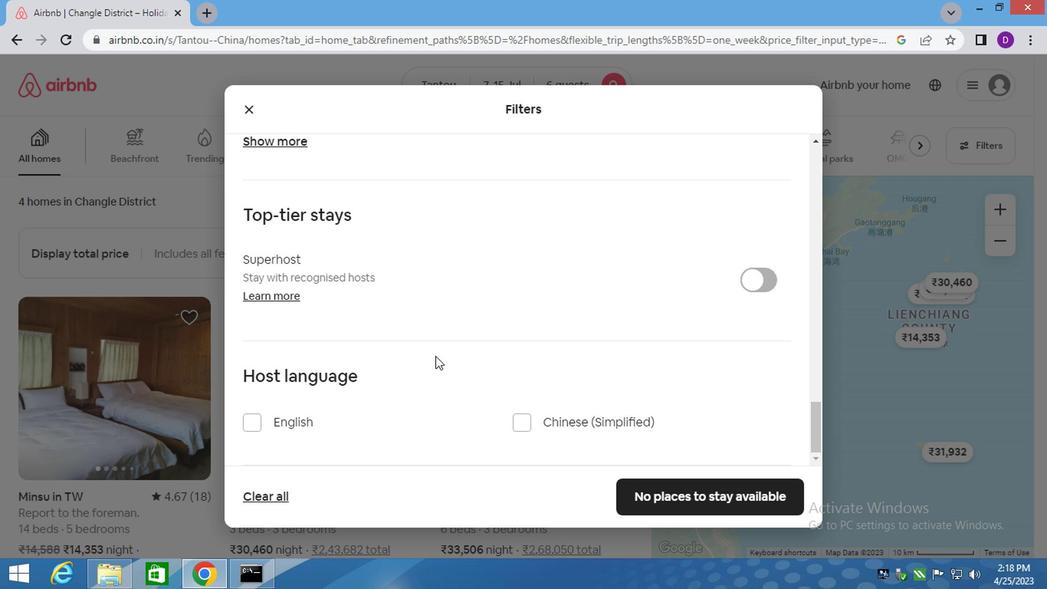
Action: Mouse moved to (499, 372)
Screenshot: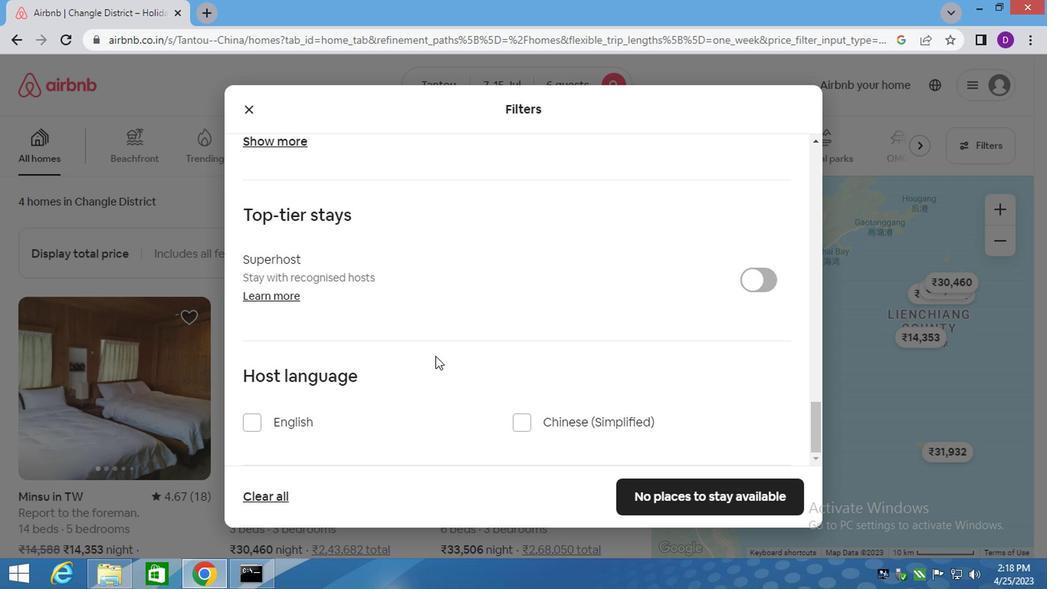 
Action: Mouse scrolled (499, 371) with delta (0, -1)
Screenshot: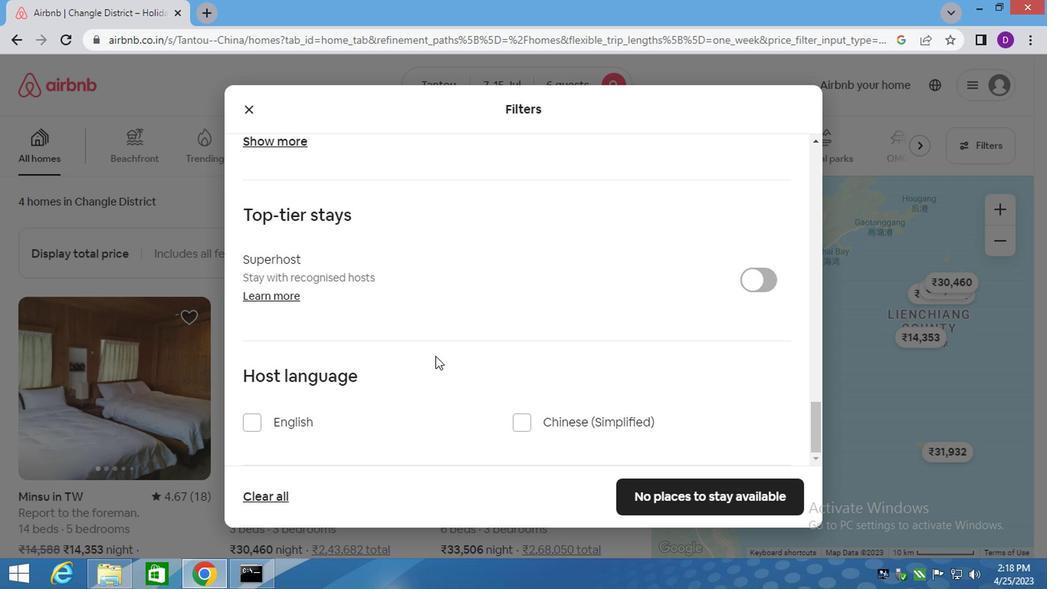 
Action: Mouse moved to (523, 423)
Screenshot: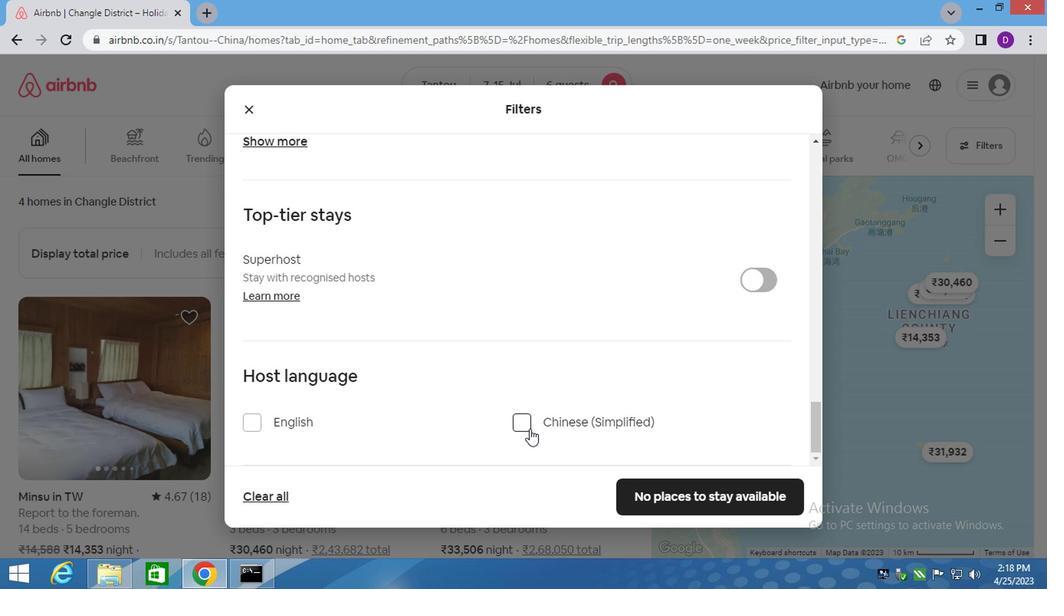 
Action: Mouse pressed left at (523, 423)
Screenshot: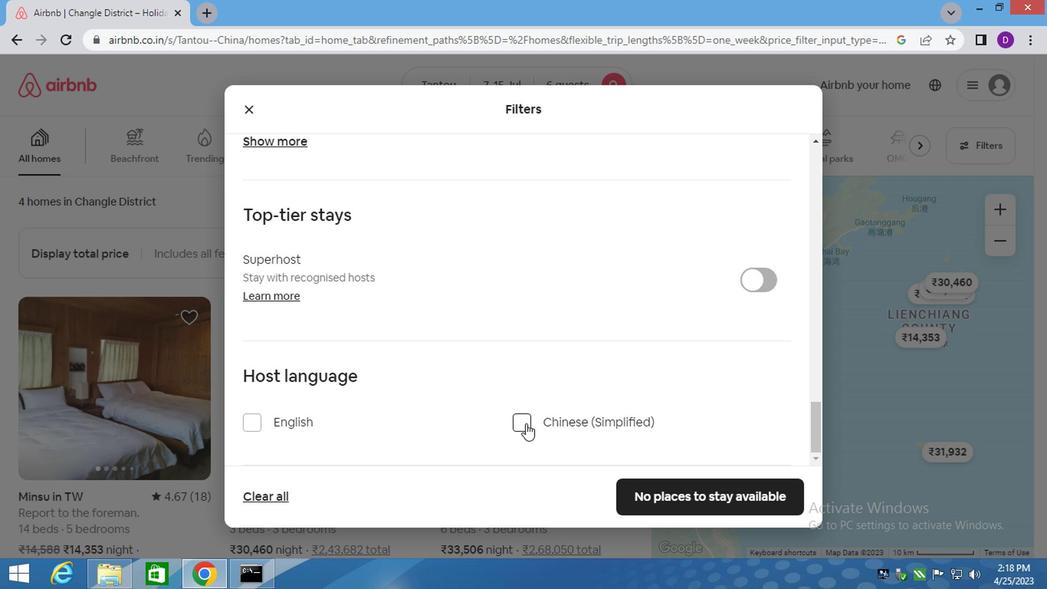 
Action: Mouse moved to (685, 489)
Screenshot: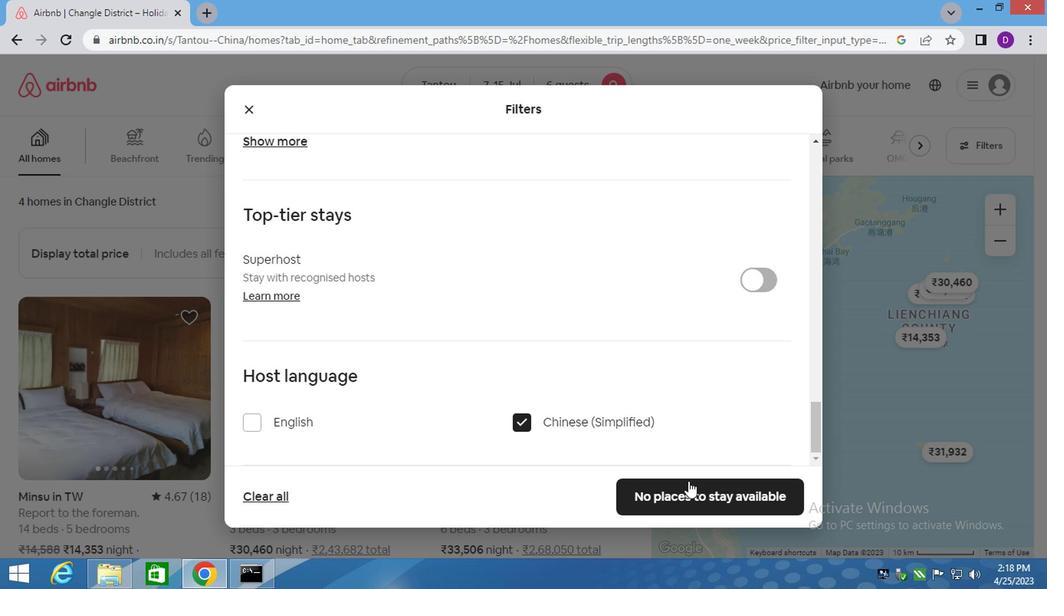 
Action: Mouse pressed left at (685, 489)
Screenshot: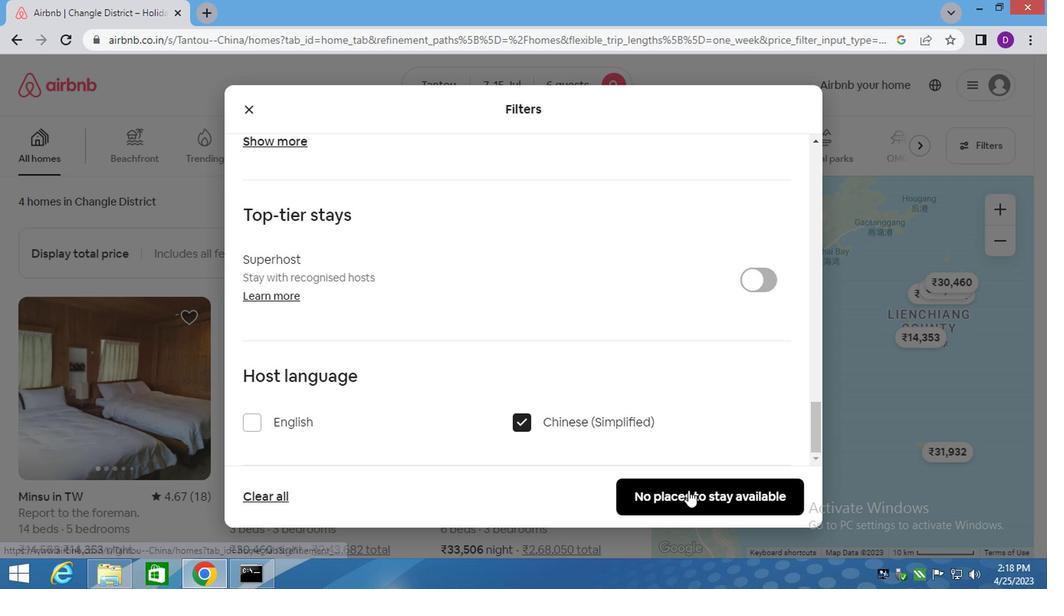
Action: Mouse moved to (396, 442)
Screenshot: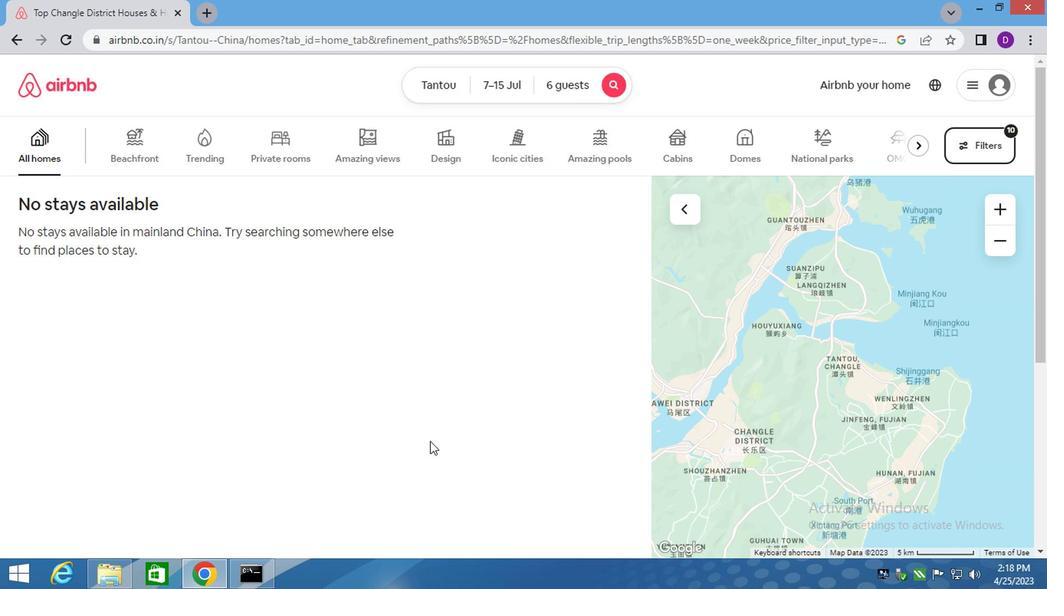 
